 Task: Search one way flight ticket for 3 adults in first from Columbus: Rickenbacker International Airport to Rockford: Chicago Rockford International Airport(was Northwest Chicagoland Regional Airport At Rockford) on 5-1-2023. Number of bags: 2 checked bags. Price is upto 82000. Outbound departure time preference is 10:15.
Action: Mouse moved to (175, 299)
Screenshot: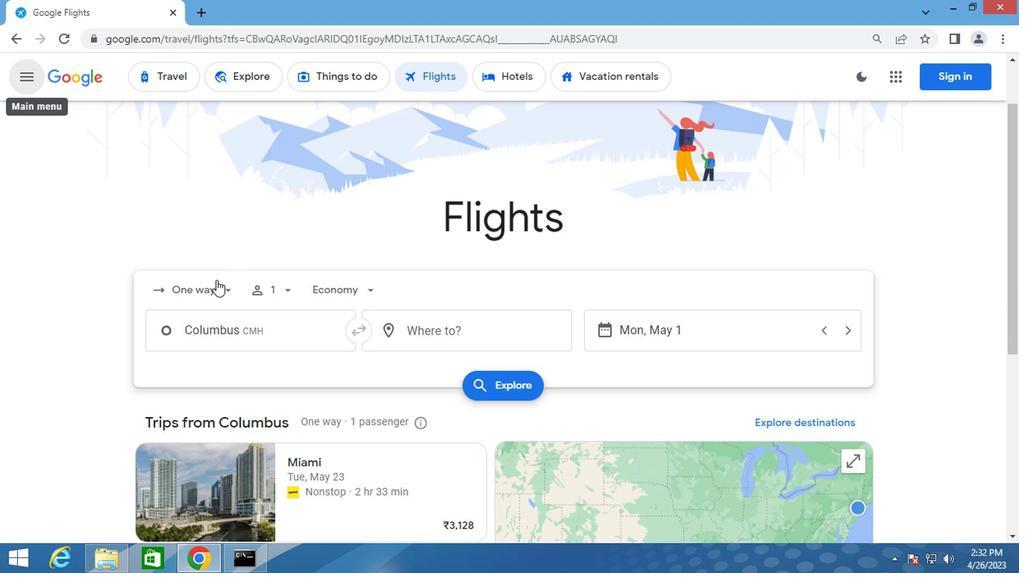 
Action: Mouse pressed left at (175, 299)
Screenshot: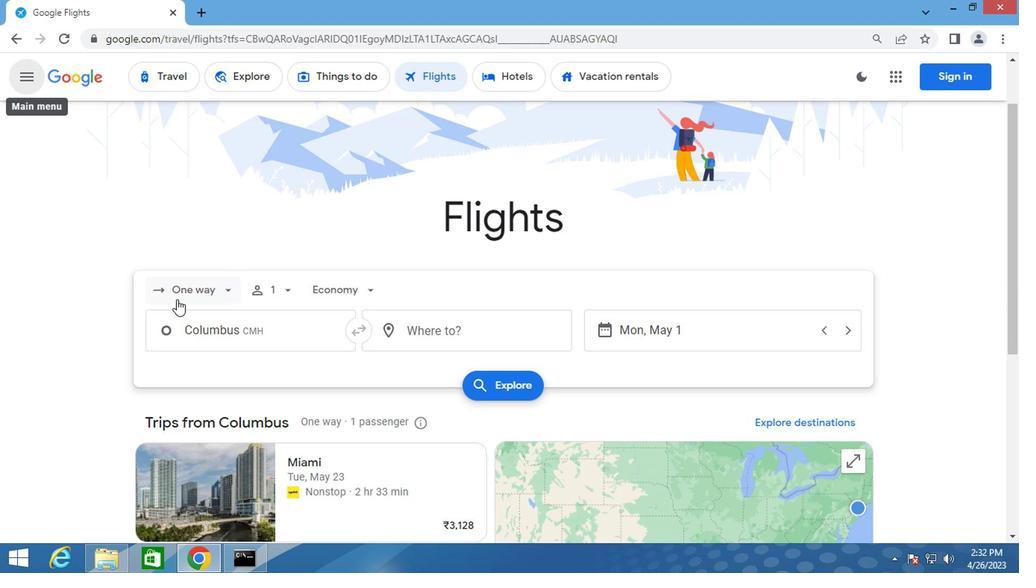 
Action: Mouse moved to (187, 355)
Screenshot: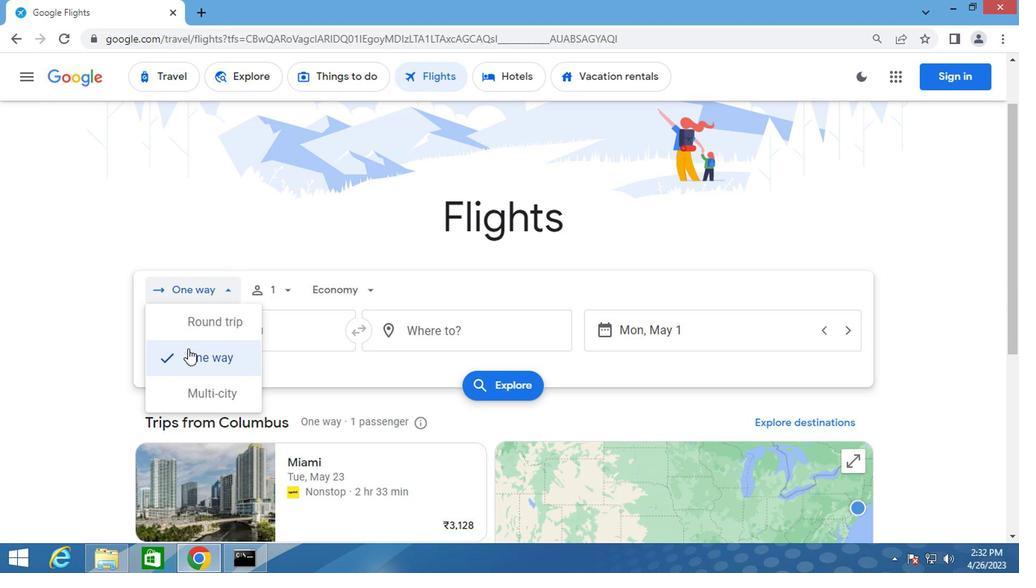 
Action: Mouse pressed left at (187, 355)
Screenshot: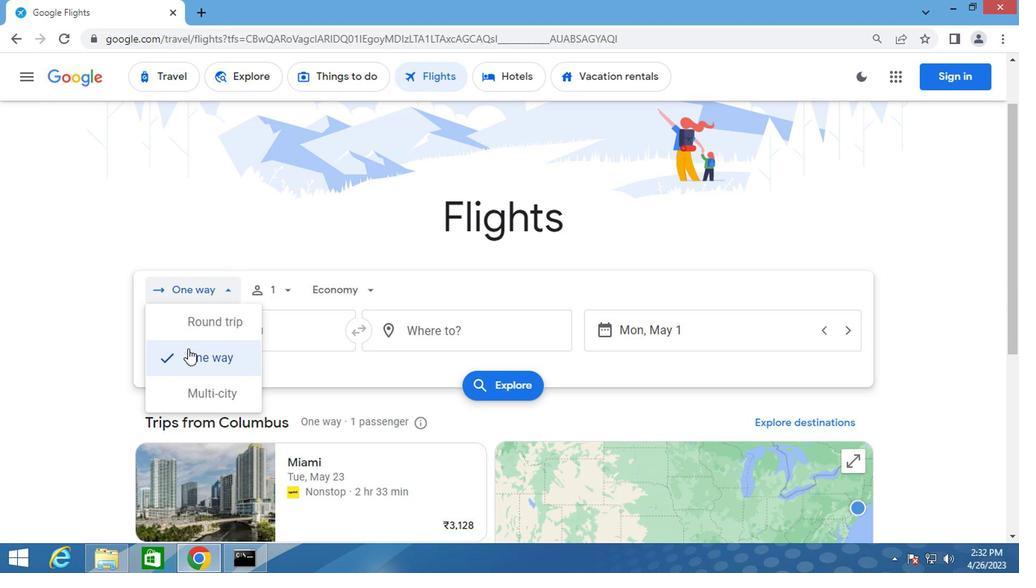 
Action: Mouse moved to (261, 289)
Screenshot: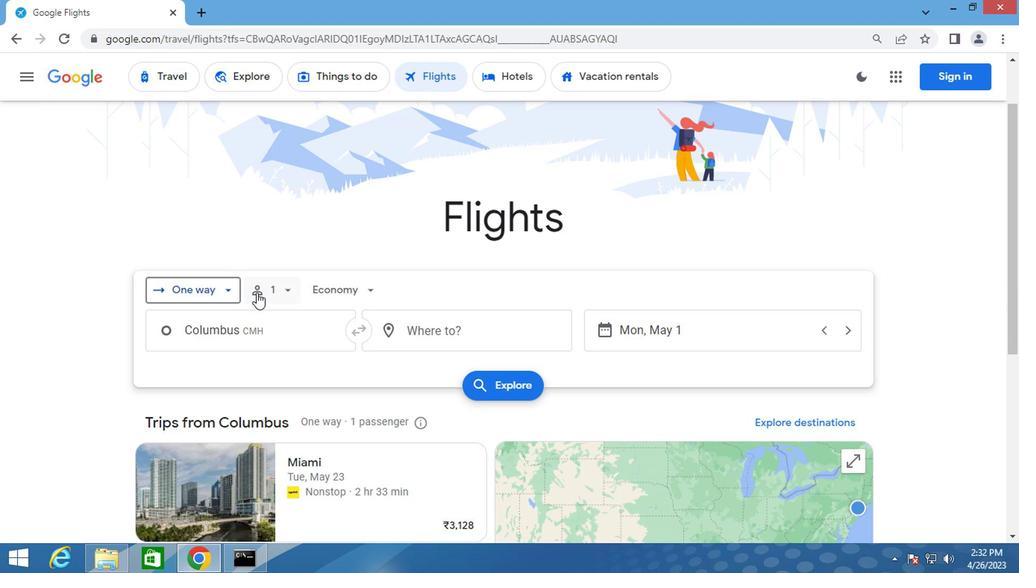 
Action: Mouse pressed left at (261, 289)
Screenshot: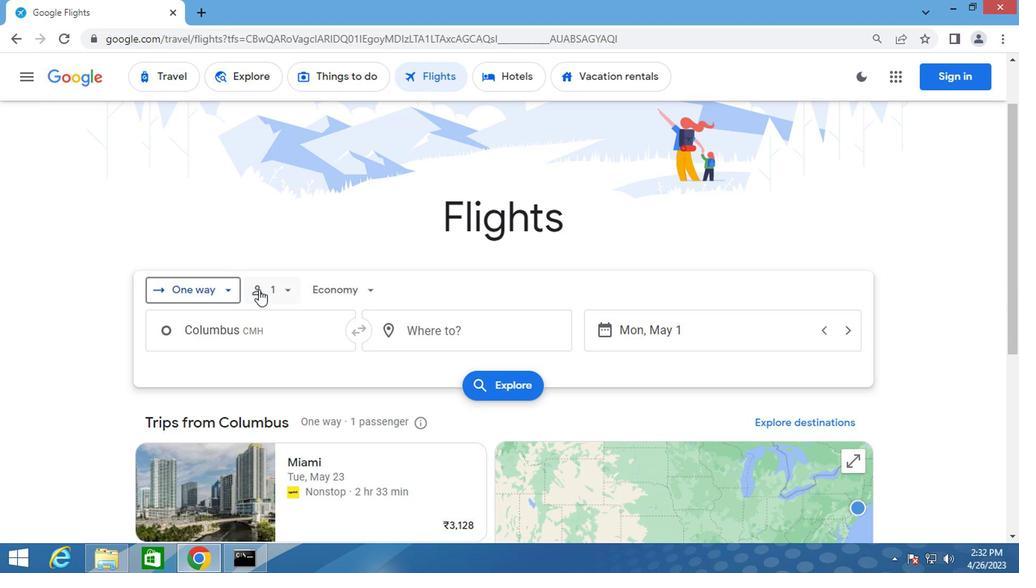 
Action: Mouse moved to (395, 326)
Screenshot: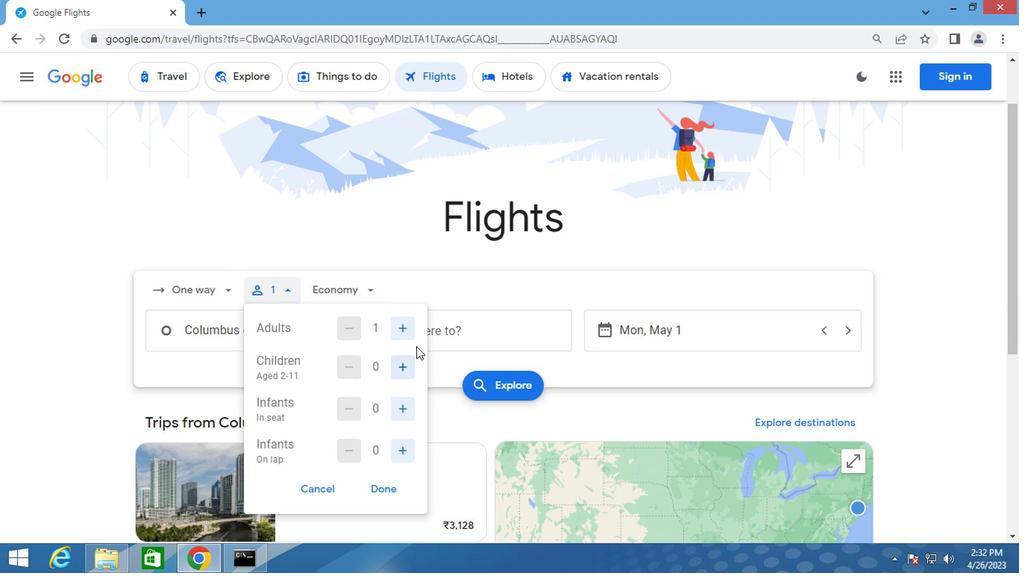 
Action: Mouse pressed left at (395, 326)
Screenshot: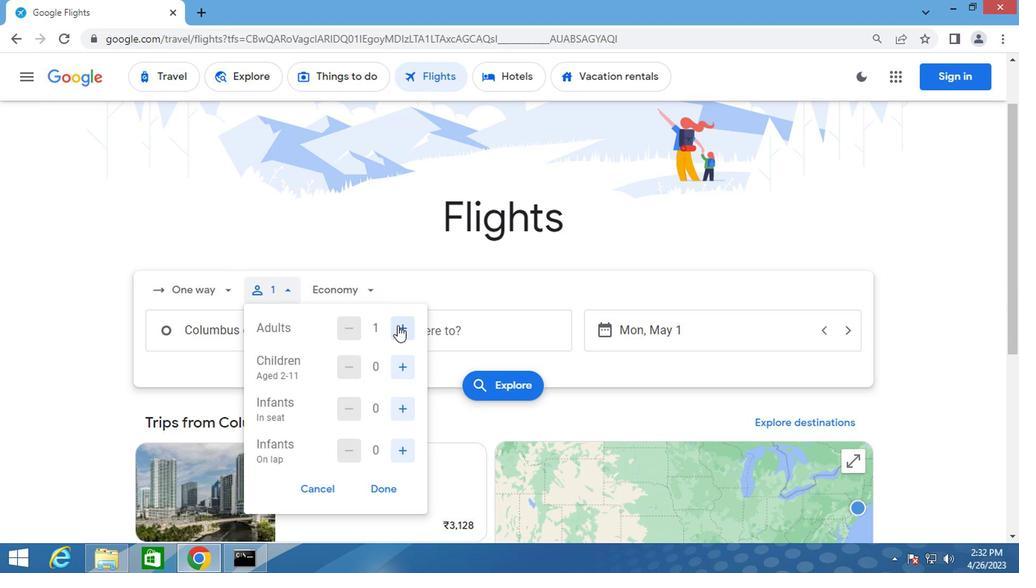 
Action: Mouse pressed left at (395, 326)
Screenshot: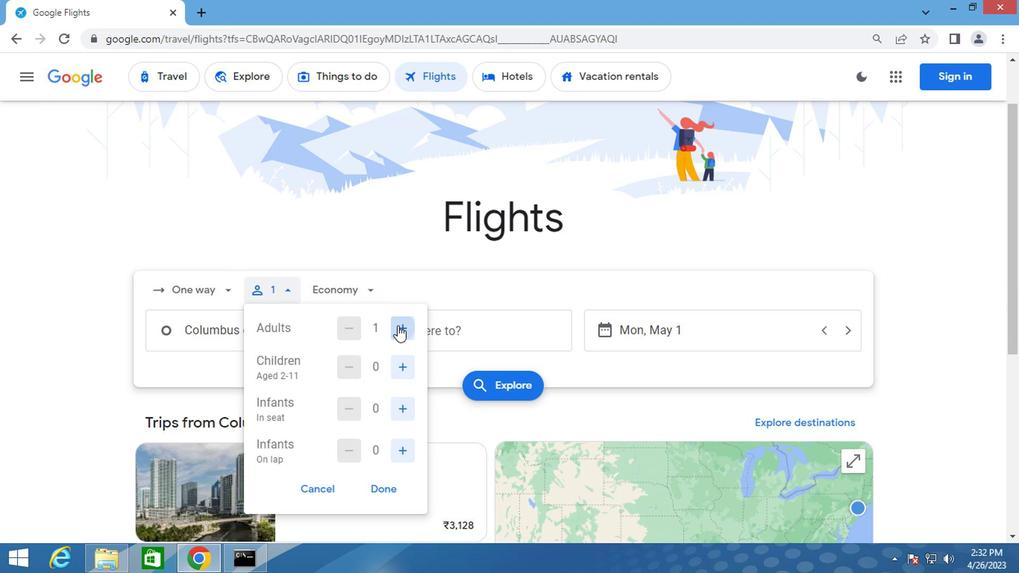 
Action: Mouse moved to (328, 299)
Screenshot: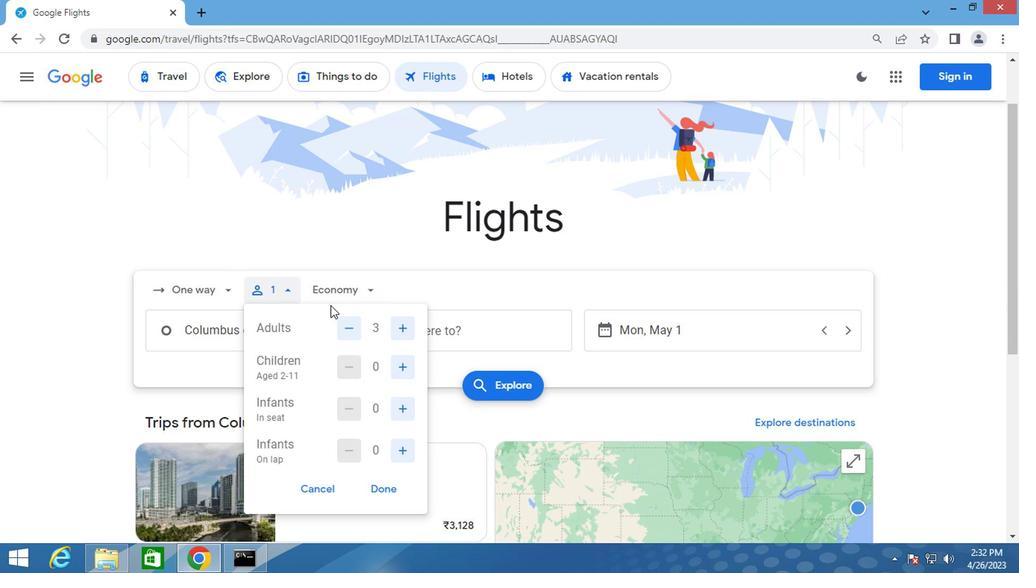 
Action: Mouse pressed left at (328, 299)
Screenshot: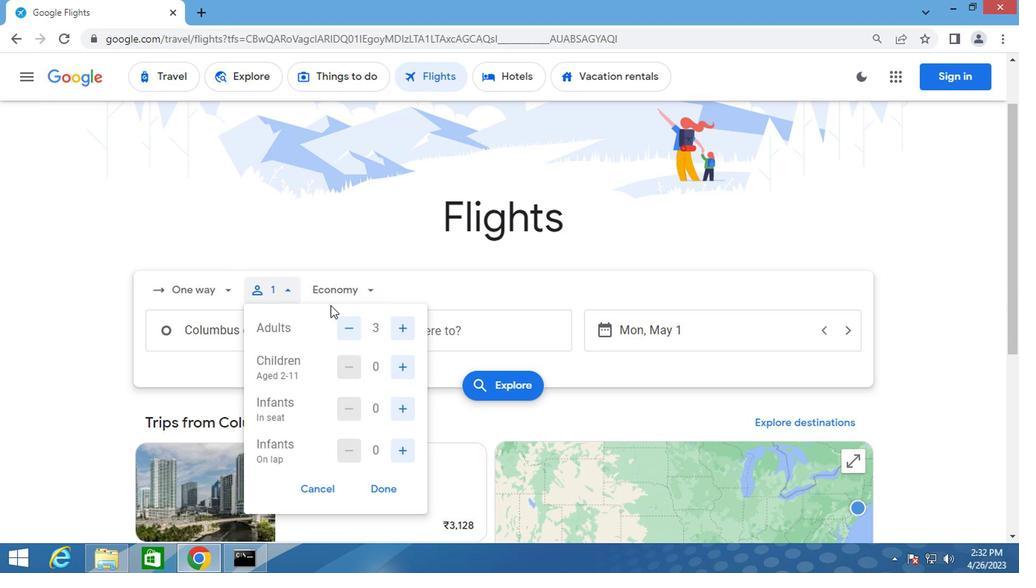 
Action: Mouse moved to (323, 424)
Screenshot: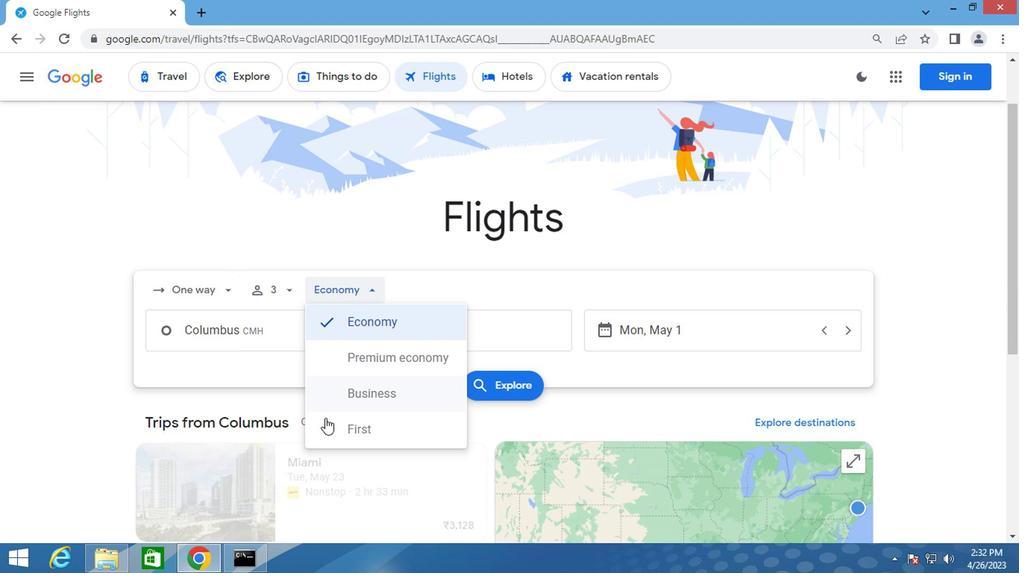 
Action: Mouse pressed left at (323, 424)
Screenshot: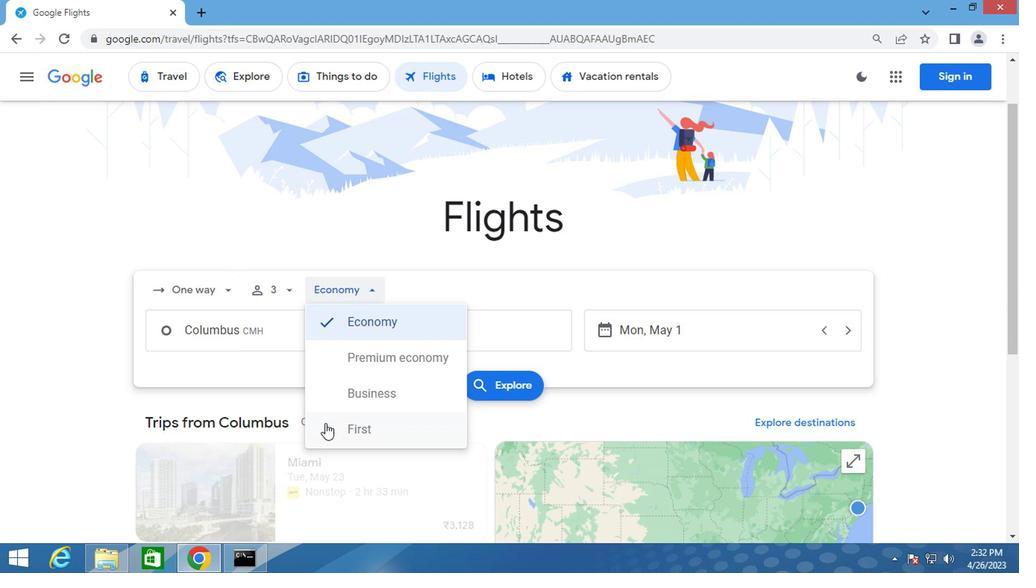 
Action: Mouse moved to (228, 321)
Screenshot: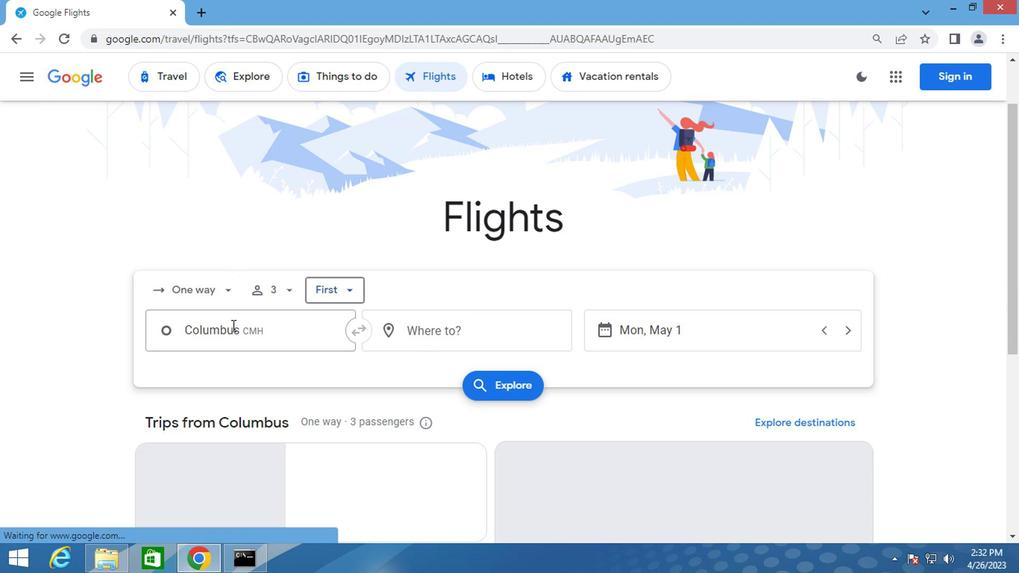 
Action: Mouse pressed left at (228, 321)
Screenshot: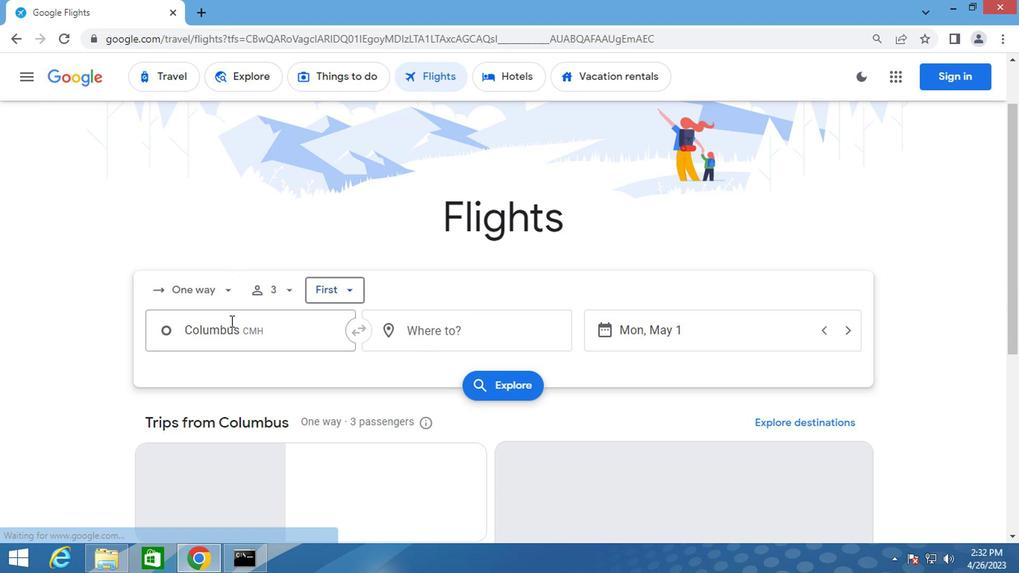 
Action: Key pressed columbus
Screenshot: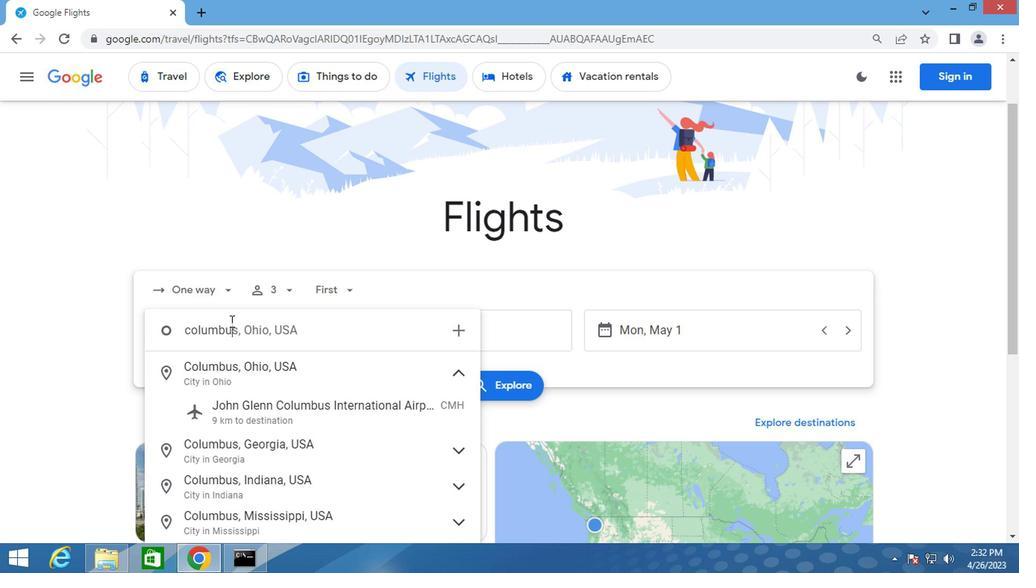 
Action: Mouse moved to (256, 419)
Screenshot: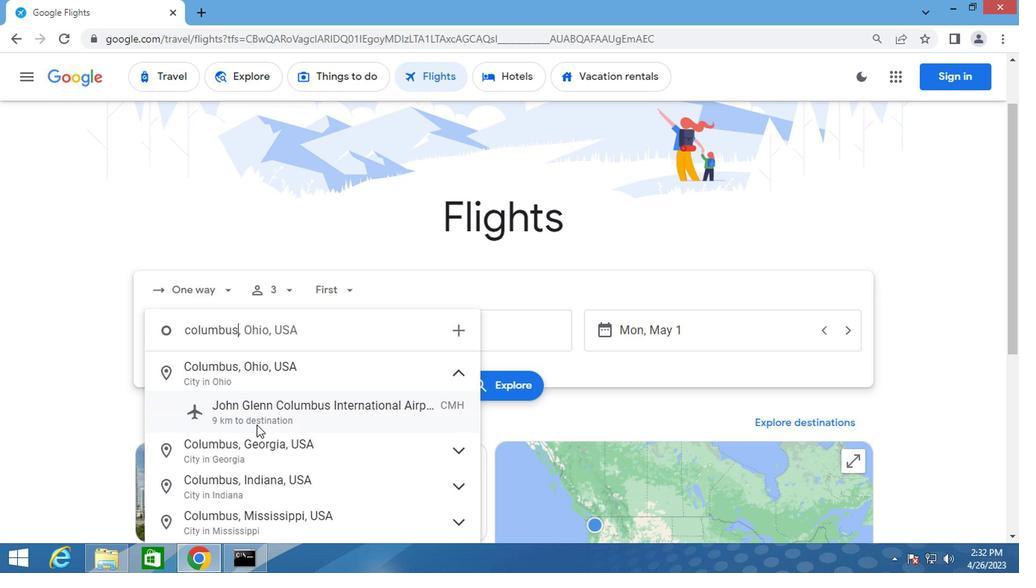 
Action: Mouse pressed left at (256, 419)
Screenshot: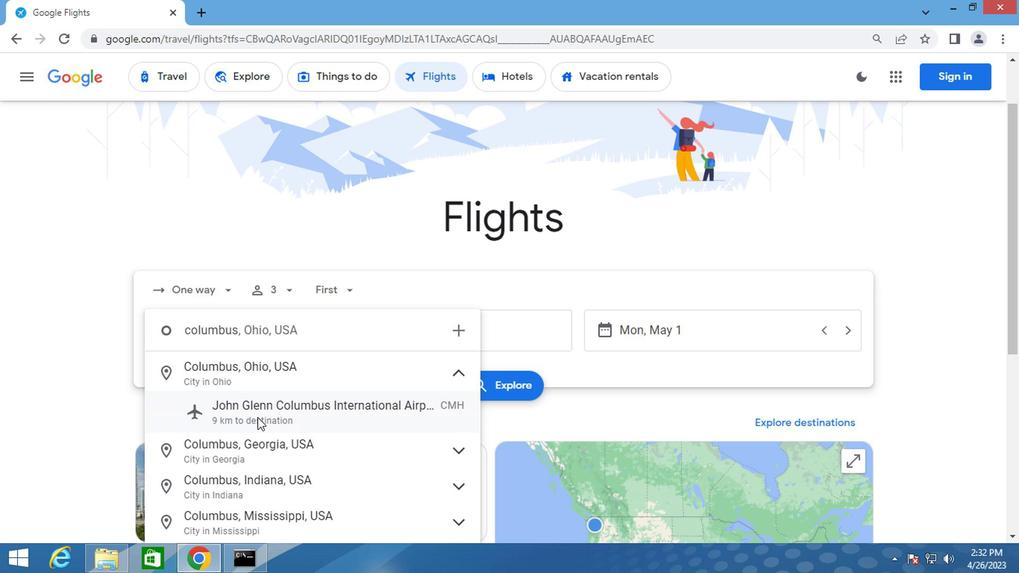 
Action: Mouse moved to (404, 333)
Screenshot: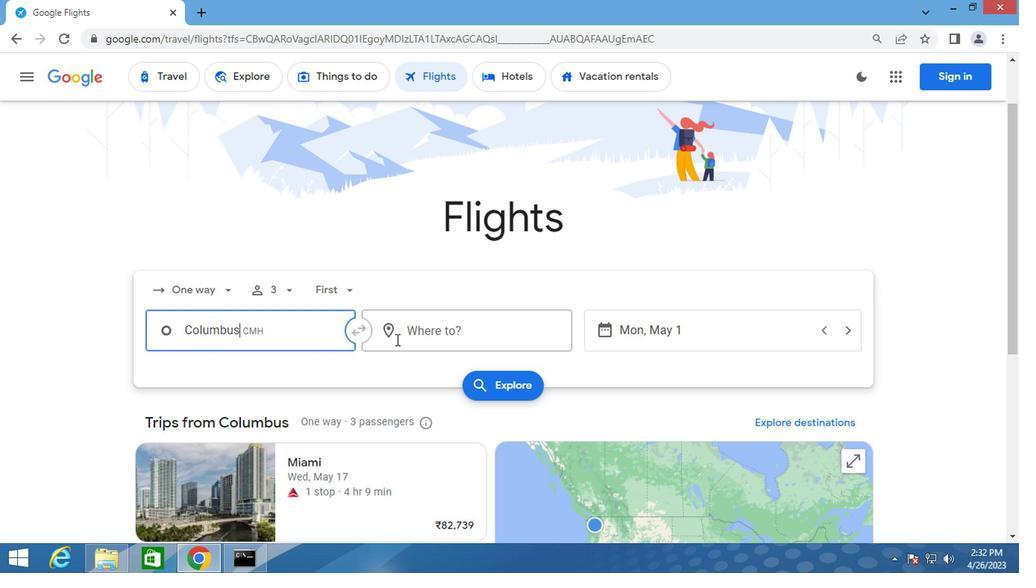 
Action: Mouse pressed left at (404, 333)
Screenshot: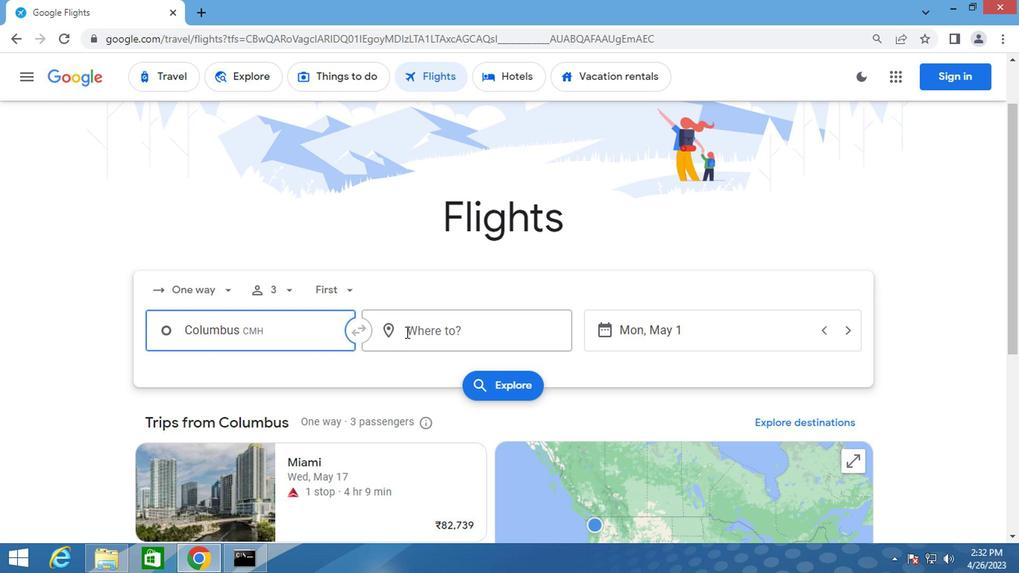 
Action: Key pressed rockford
Screenshot: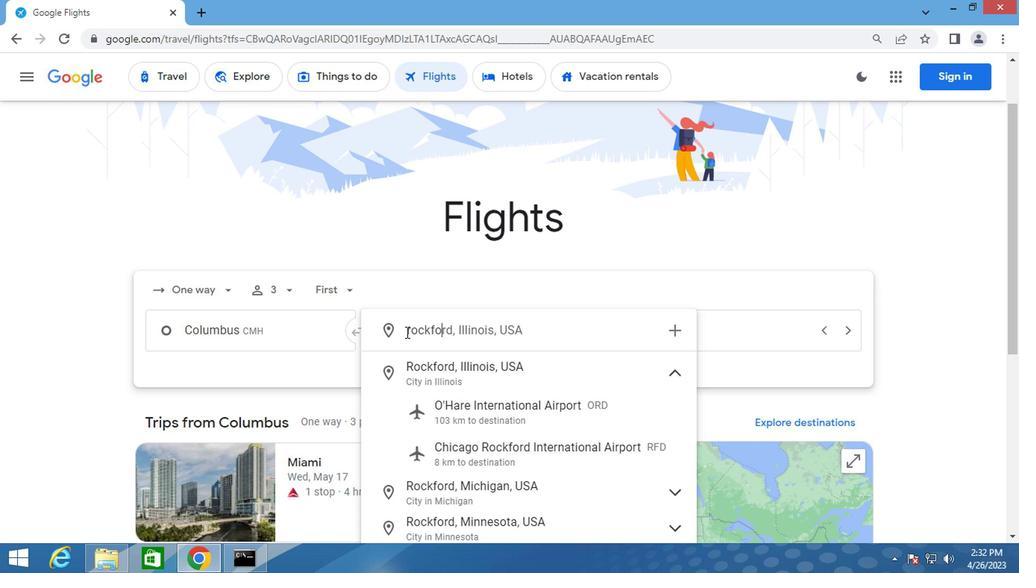 
Action: Mouse moved to (426, 445)
Screenshot: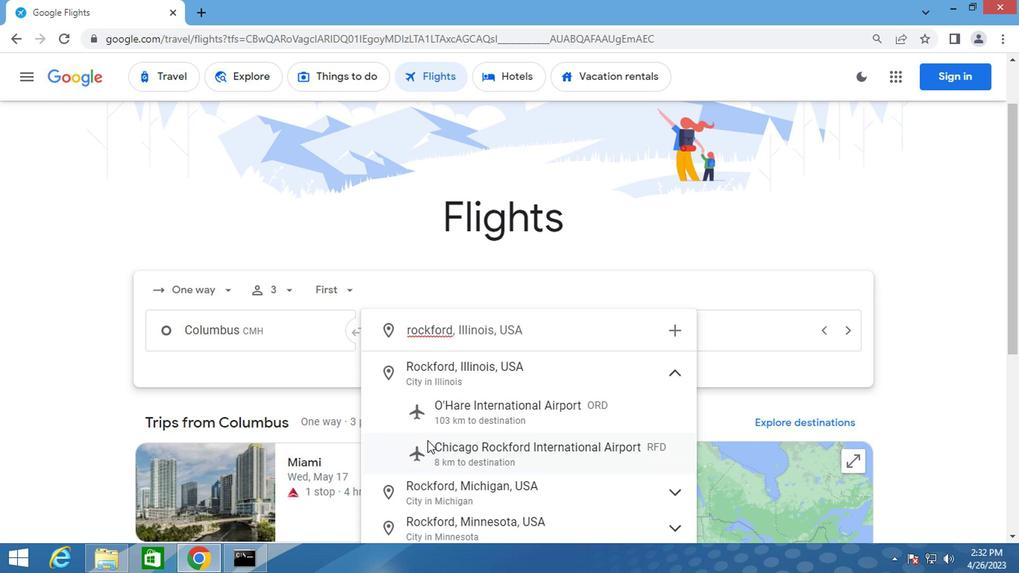 
Action: Mouse pressed left at (426, 445)
Screenshot: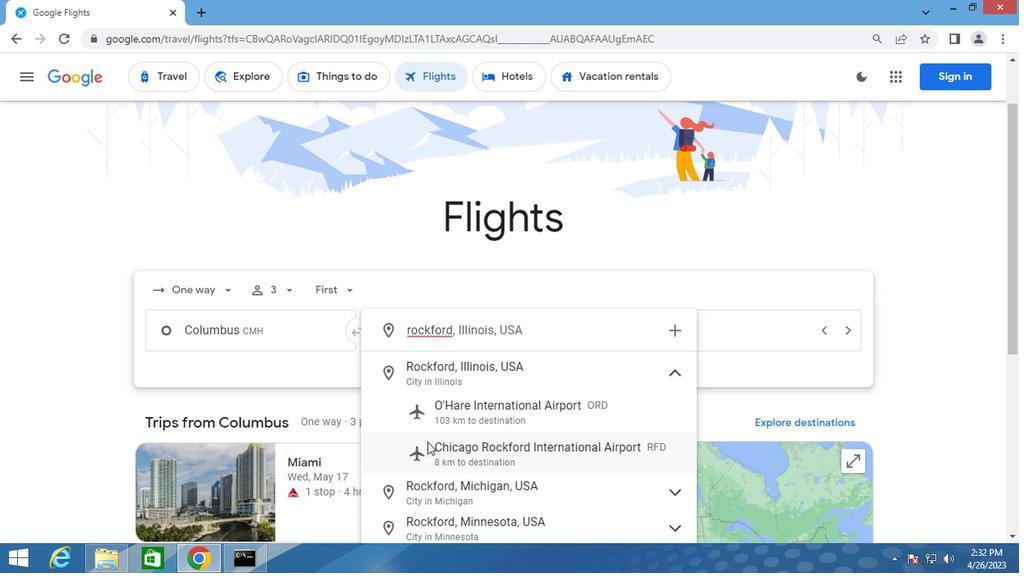 
Action: Mouse moved to (647, 336)
Screenshot: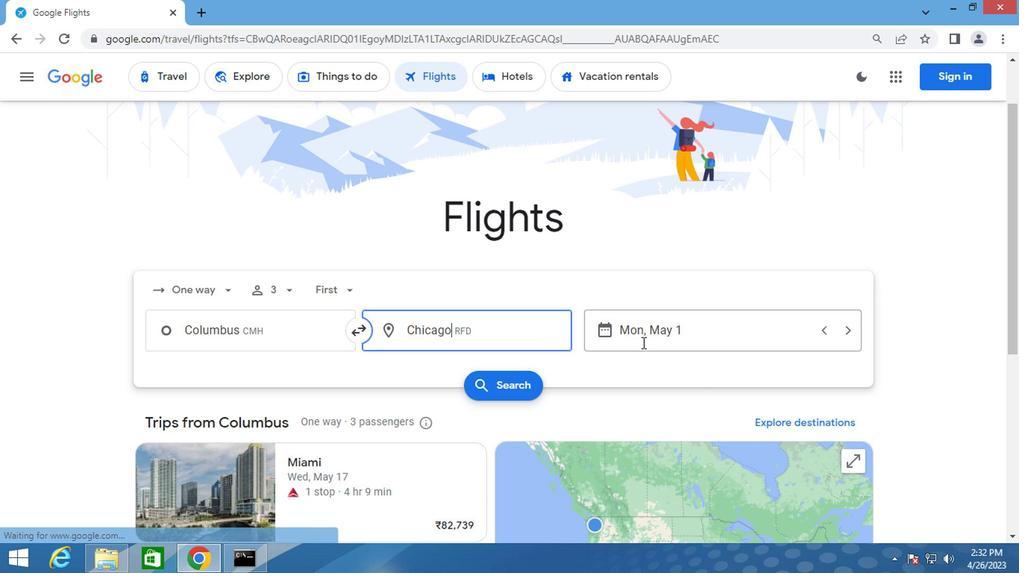 
Action: Mouse pressed left at (647, 336)
Screenshot: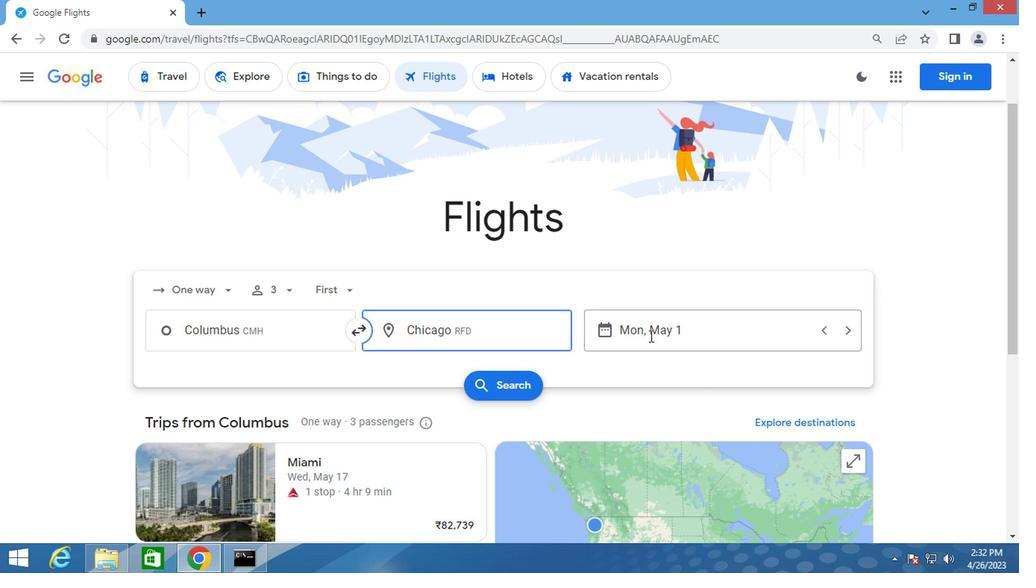 
Action: Mouse moved to (652, 262)
Screenshot: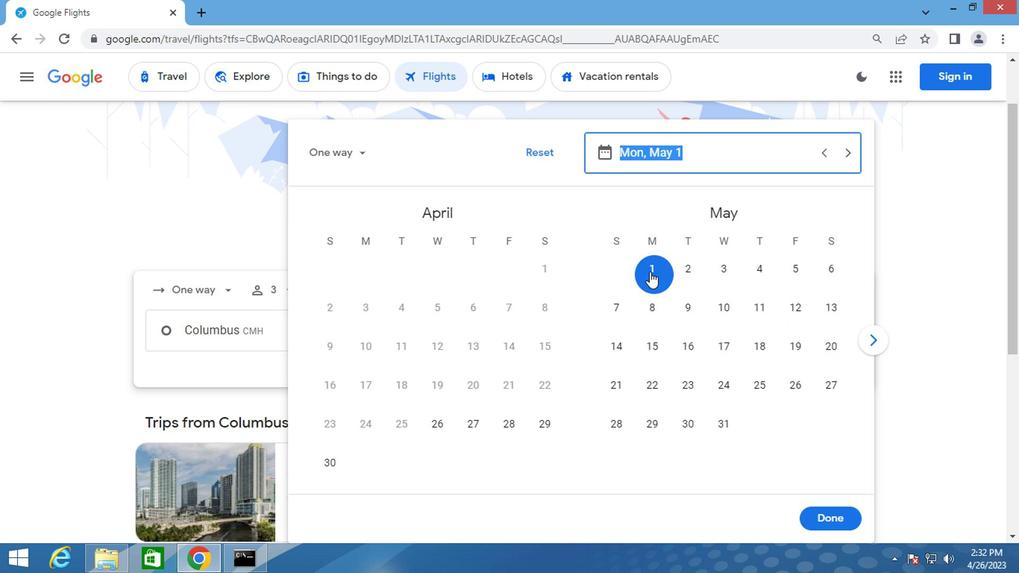 
Action: Mouse pressed left at (652, 262)
Screenshot: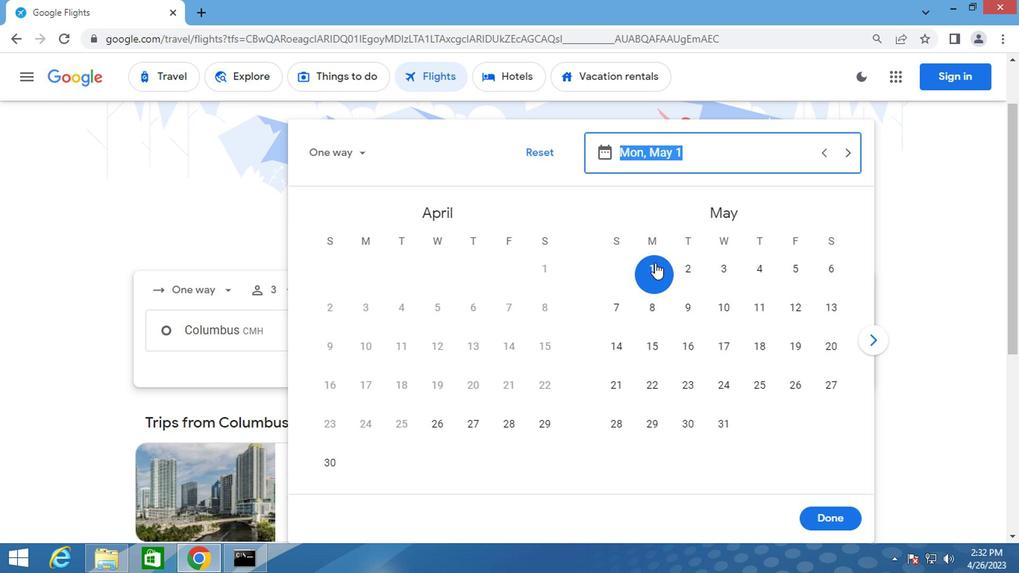 
Action: Mouse moved to (828, 521)
Screenshot: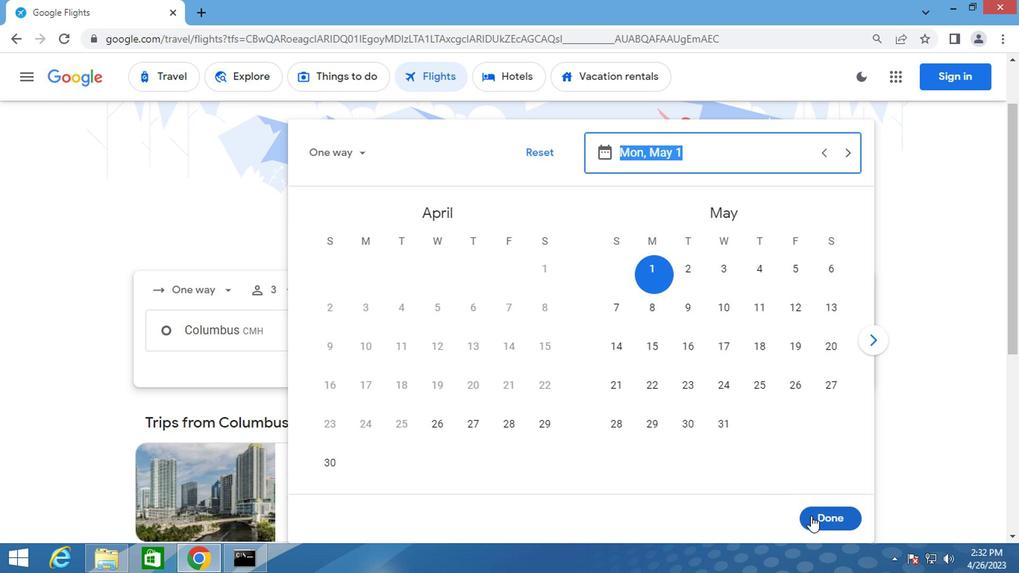
Action: Mouse pressed left at (828, 521)
Screenshot: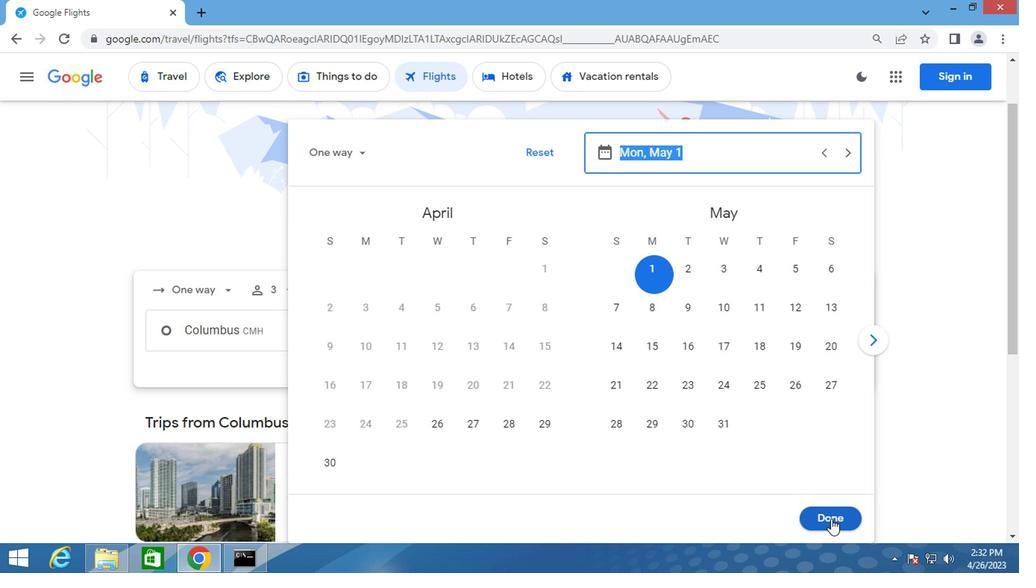 
Action: Mouse moved to (489, 390)
Screenshot: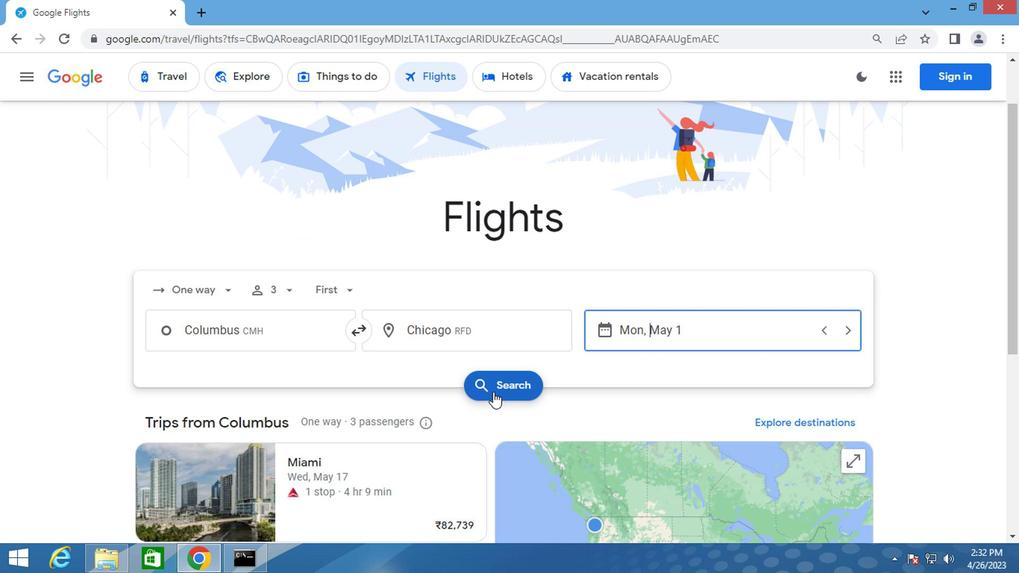 
Action: Mouse pressed left at (489, 390)
Screenshot: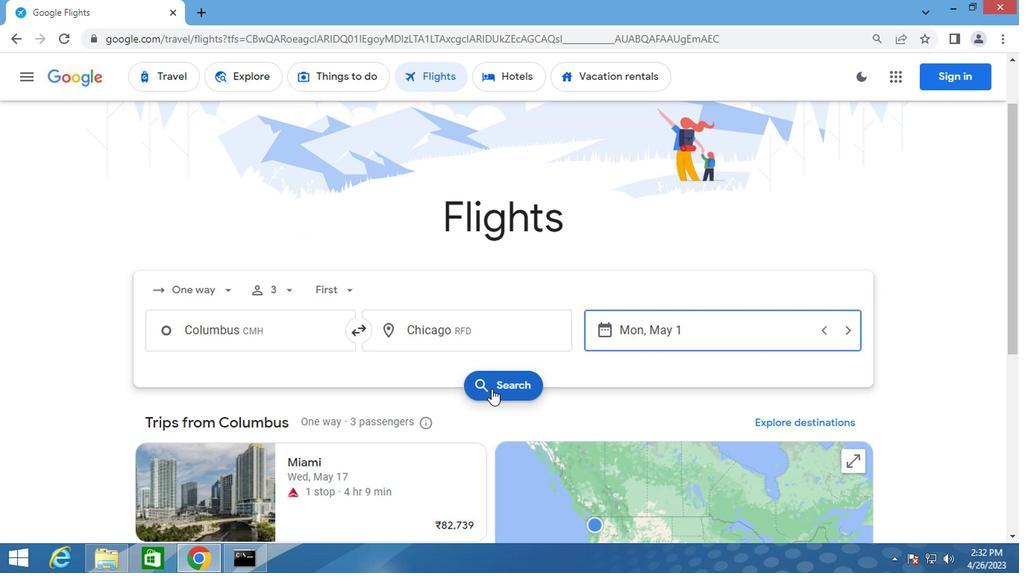 
Action: Mouse moved to (165, 212)
Screenshot: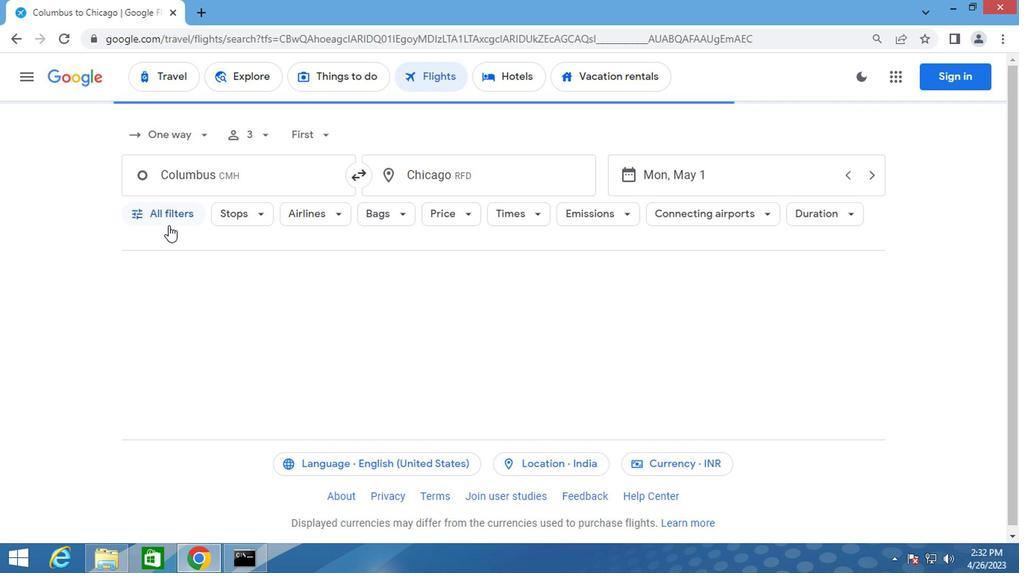 
Action: Mouse pressed left at (165, 212)
Screenshot: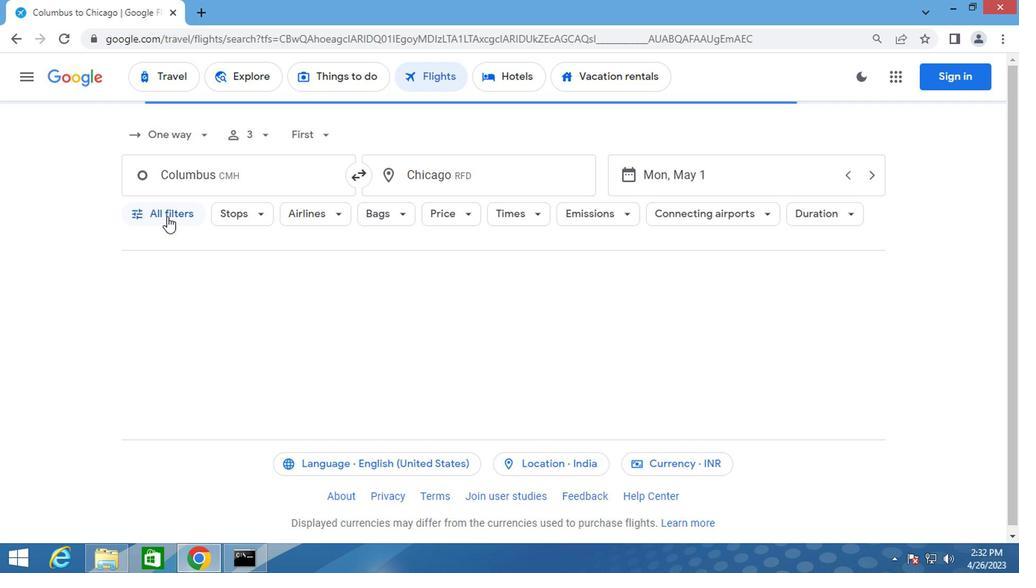 
Action: Mouse moved to (218, 337)
Screenshot: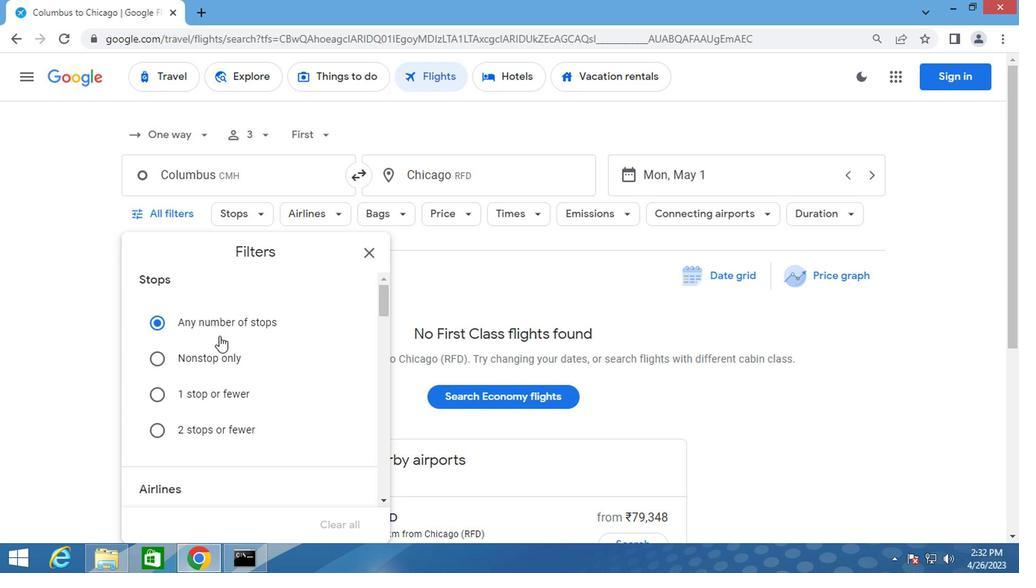 
Action: Mouse scrolled (218, 336) with delta (0, 0)
Screenshot: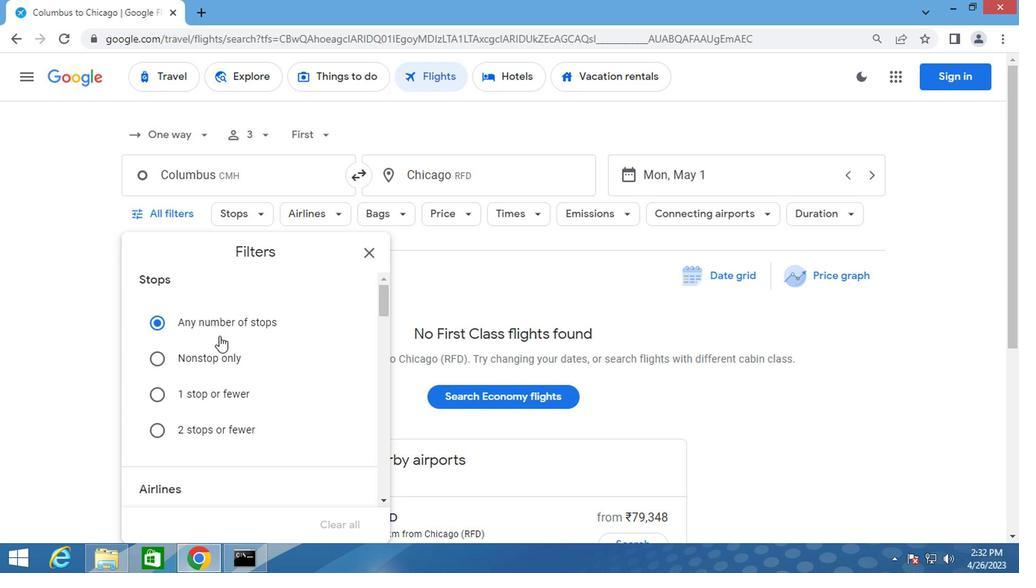 
Action: Mouse moved to (218, 339)
Screenshot: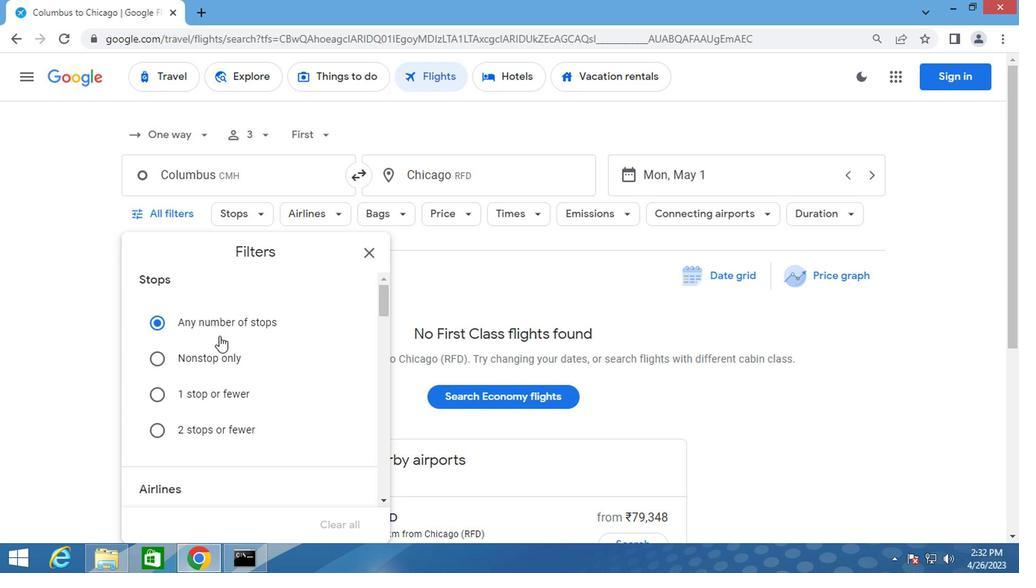 
Action: Mouse scrolled (218, 338) with delta (0, -1)
Screenshot: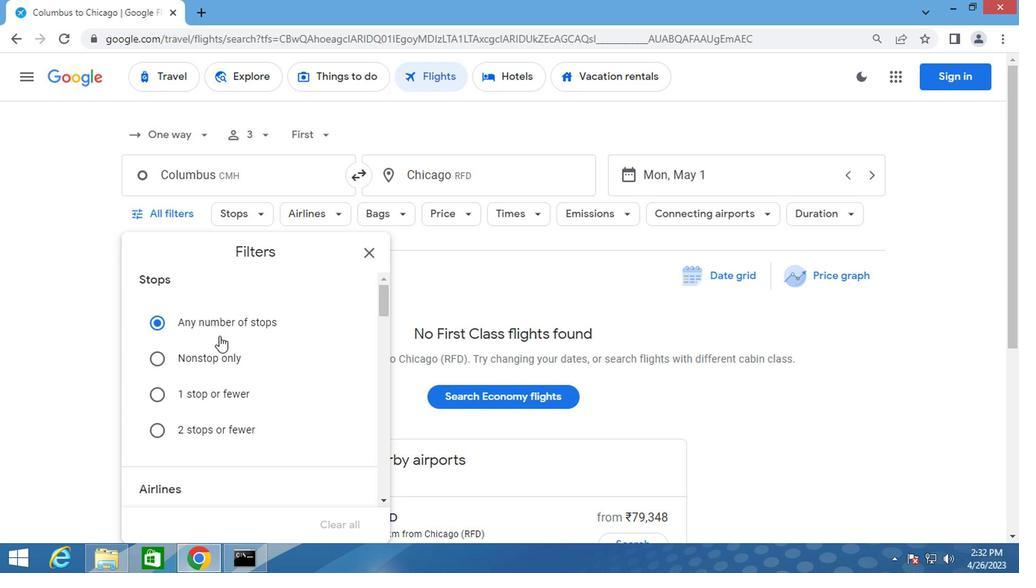 
Action: Mouse scrolled (218, 338) with delta (0, -1)
Screenshot: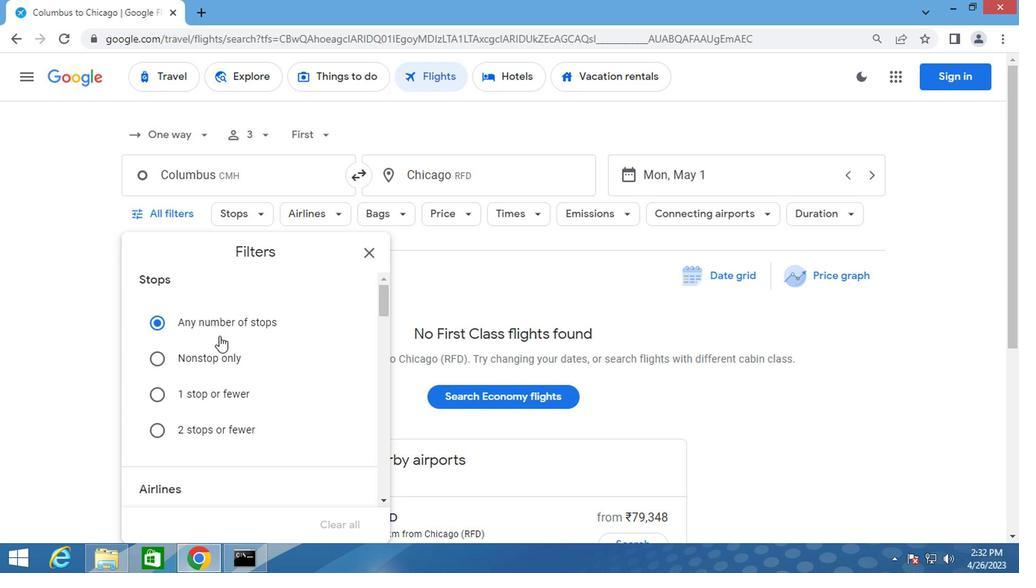 
Action: Mouse moved to (219, 340)
Screenshot: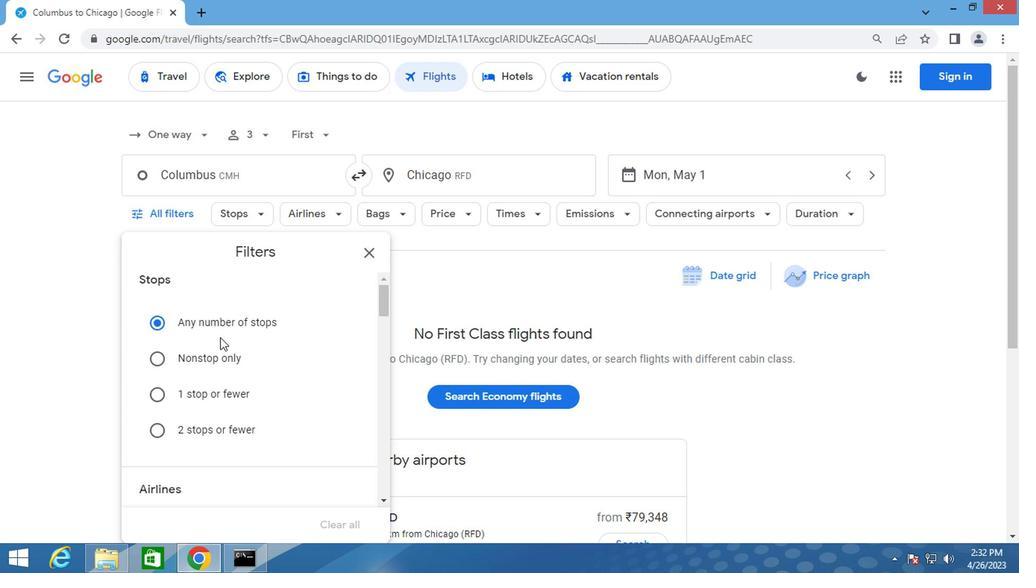 
Action: Mouse scrolled (219, 339) with delta (0, 0)
Screenshot: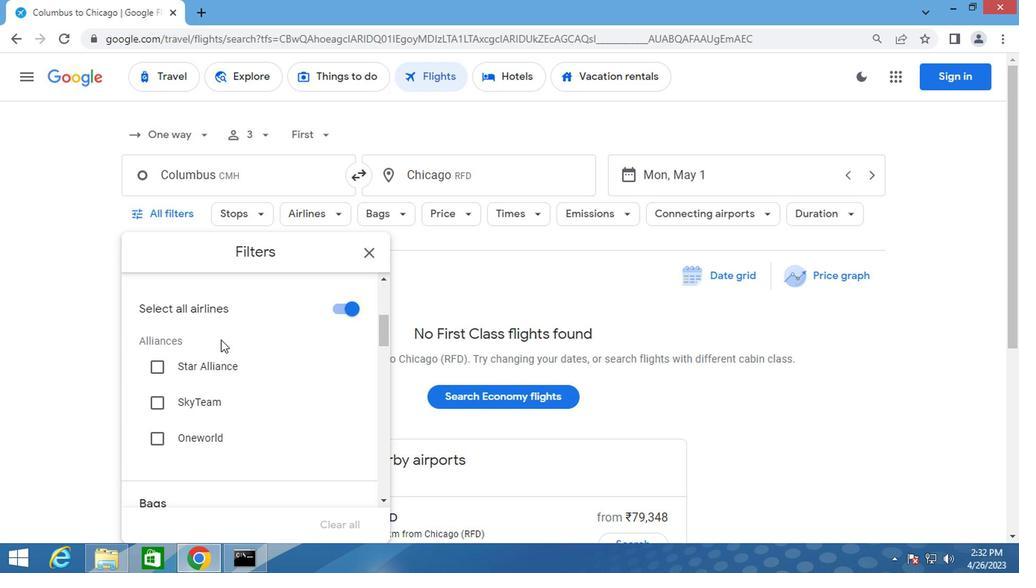 
Action: Mouse scrolled (219, 339) with delta (0, 0)
Screenshot: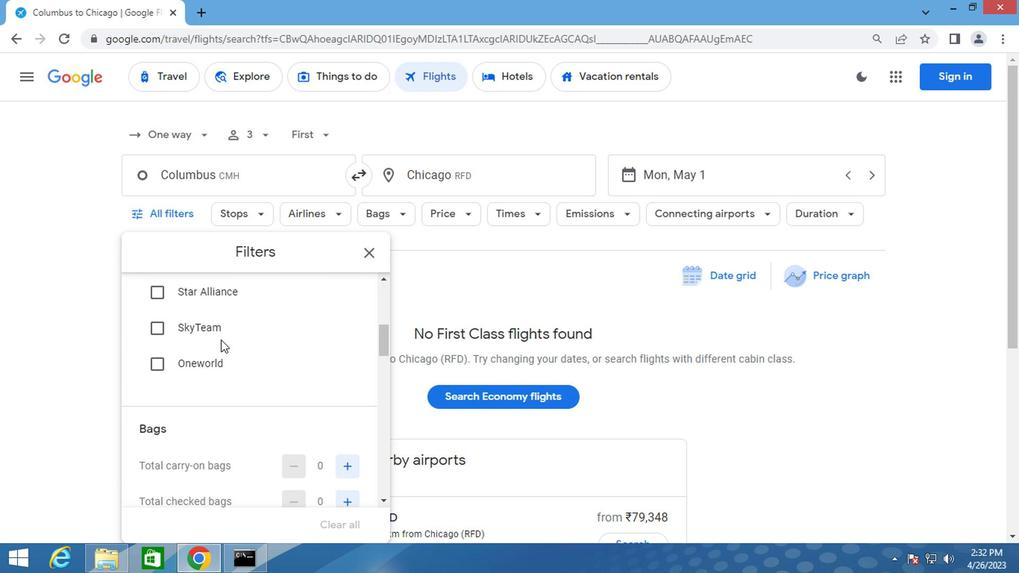 
Action: Mouse moved to (341, 417)
Screenshot: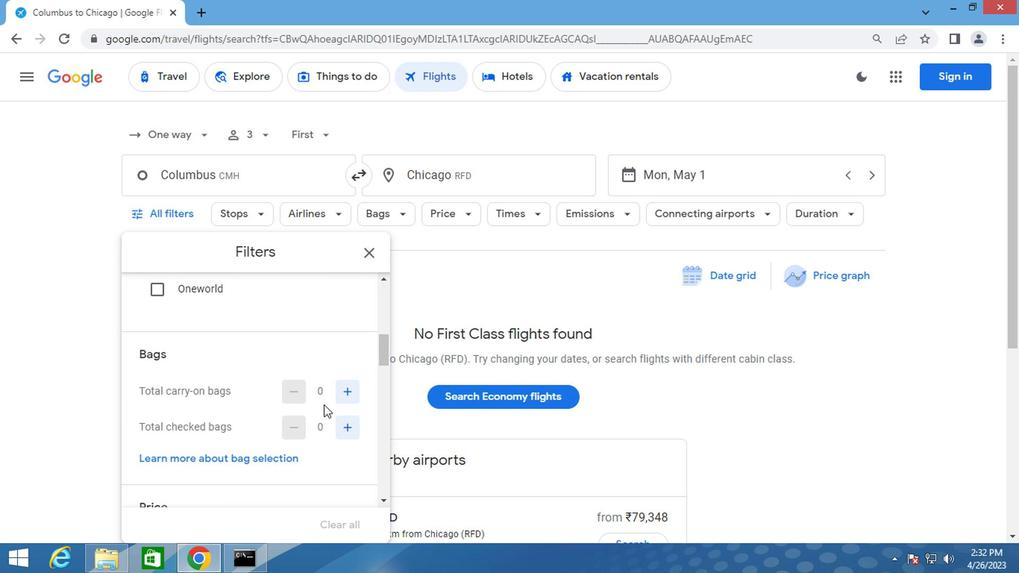 
Action: Mouse pressed left at (341, 417)
Screenshot: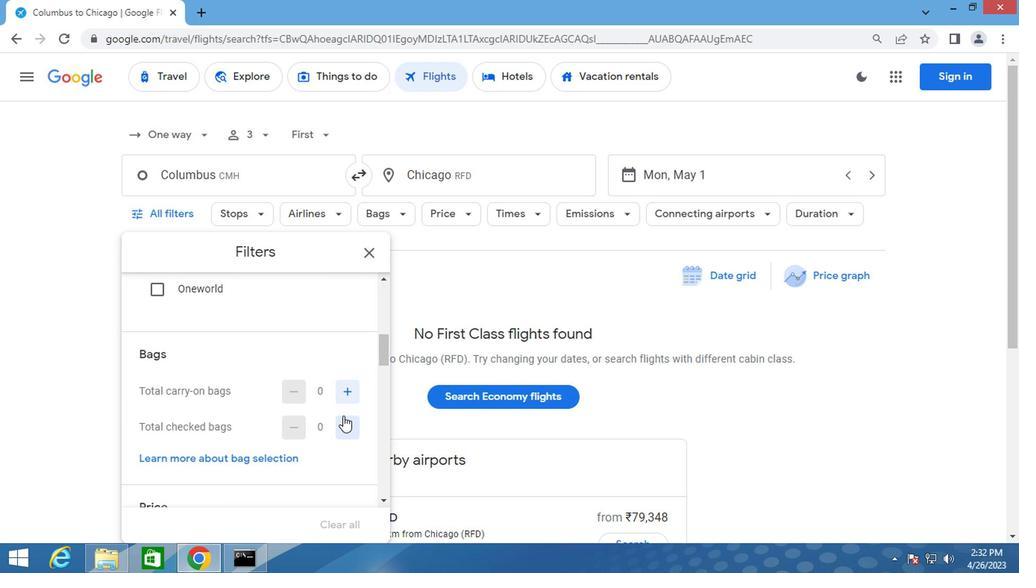 
Action: Mouse pressed left at (341, 417)
Screenshot: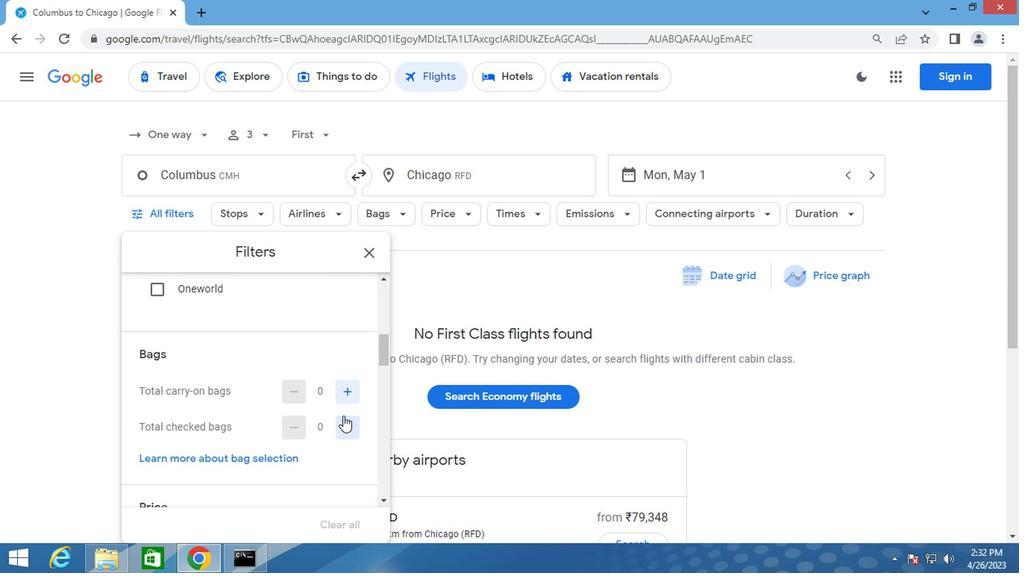 
Action: Mouse moved to (272, 407)
Screenshot: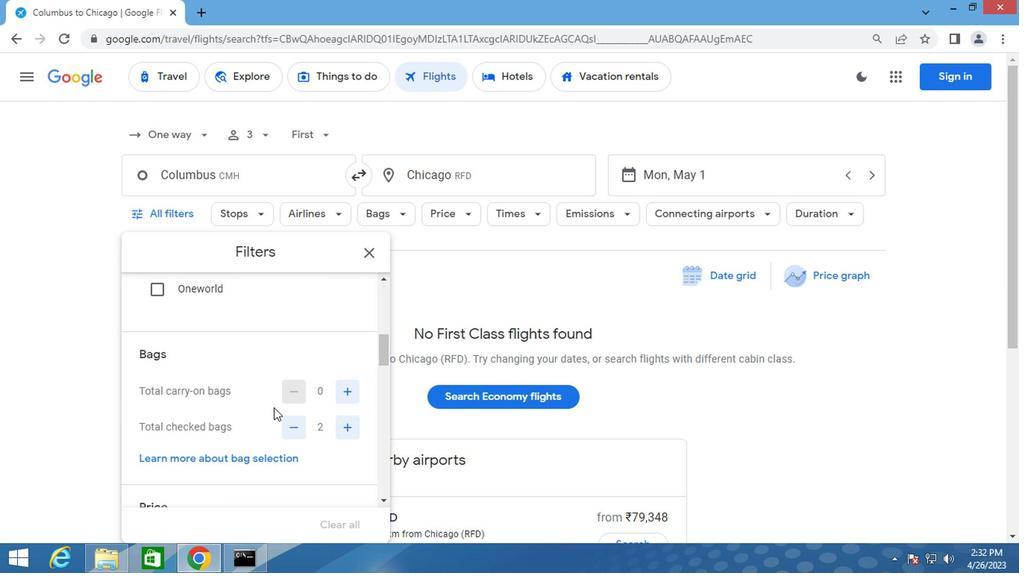 
Action: Mouse scrolled (272, 406) with delta (0, -1)
Screenshot: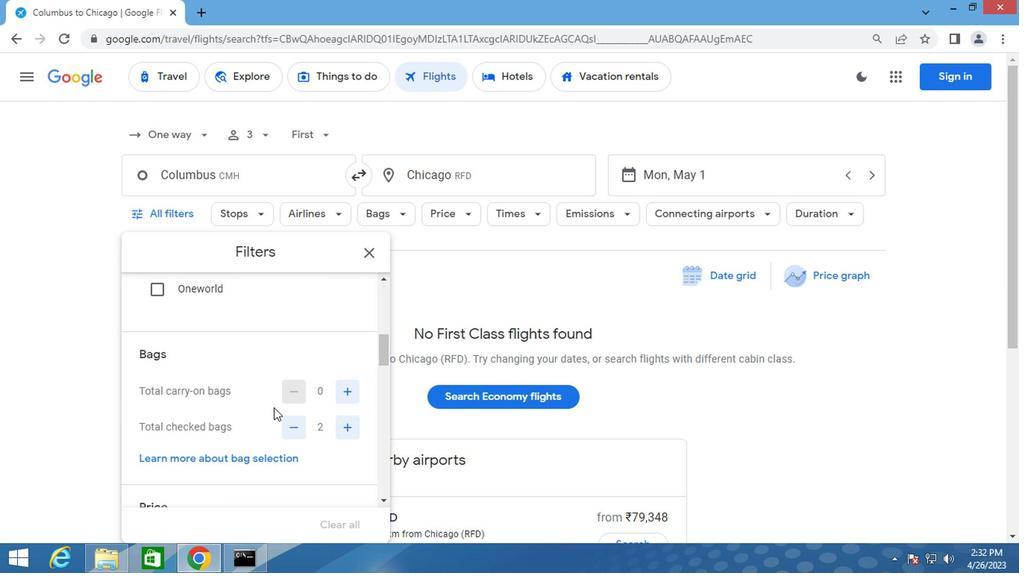 
Action: Mouse scrolled (272, 406) with delta (0, -1)
Screenshot: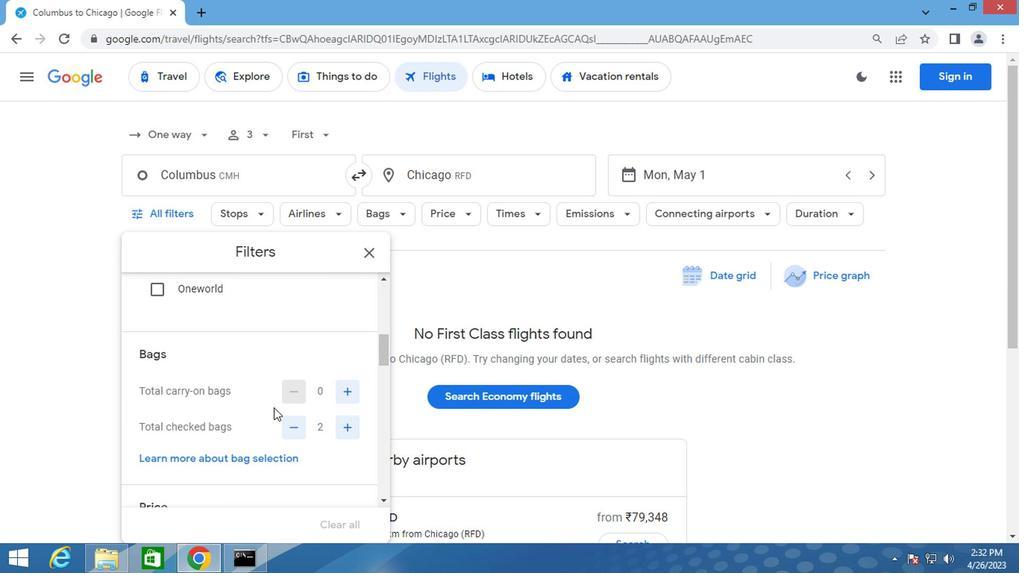
Action: Mouse moved to (336, 435)
Screenshot: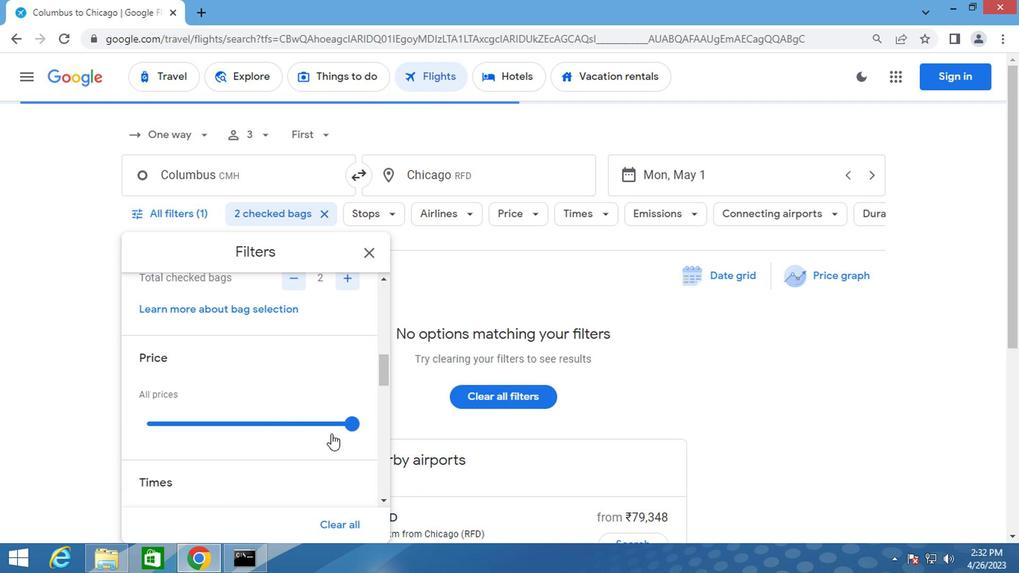 
Action: Mouse pressed left at (336, 435)
Screenshot: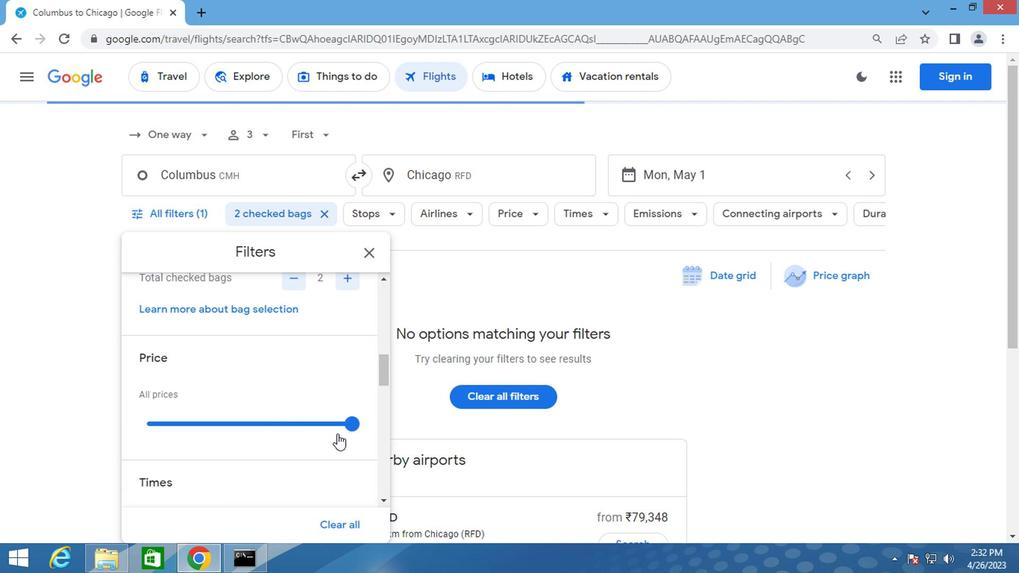
Action: Mouse moved to (289, 424)
Screenshot: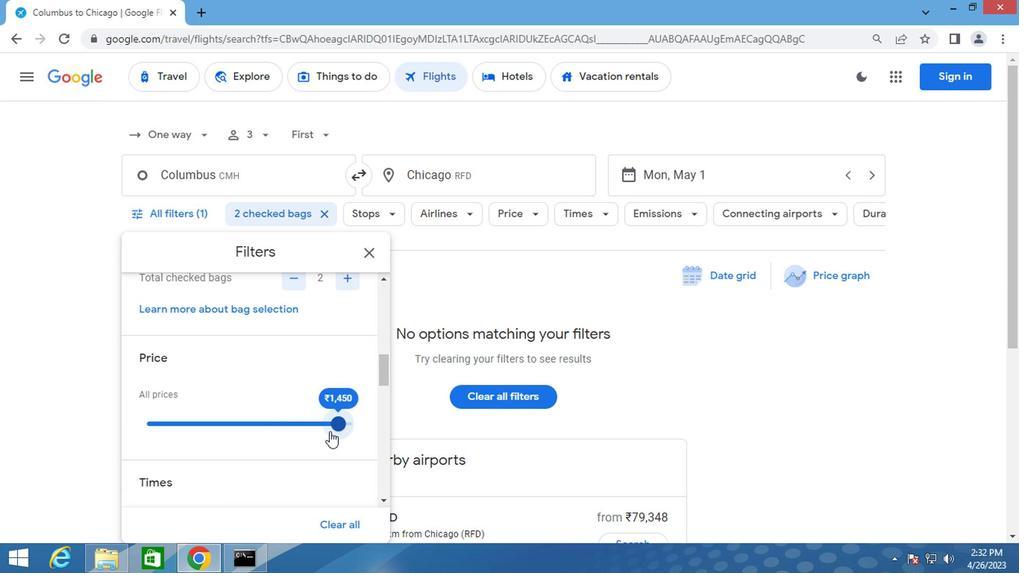 
Action: Mouse scrolled (289, 424) with delta (0, 0)
Screenshot: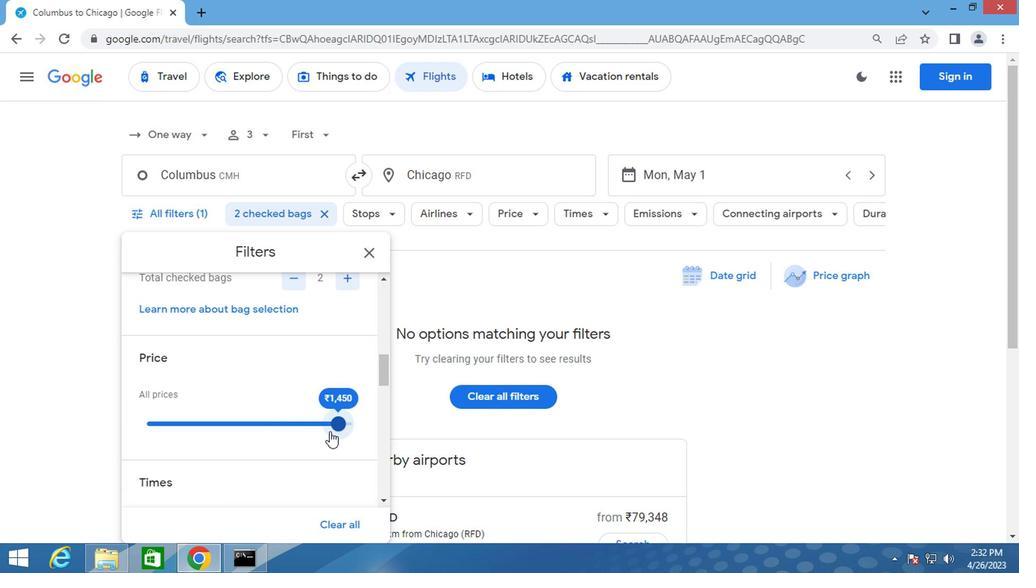 
Action: Mouse moved to (265, 397)
Screenshot: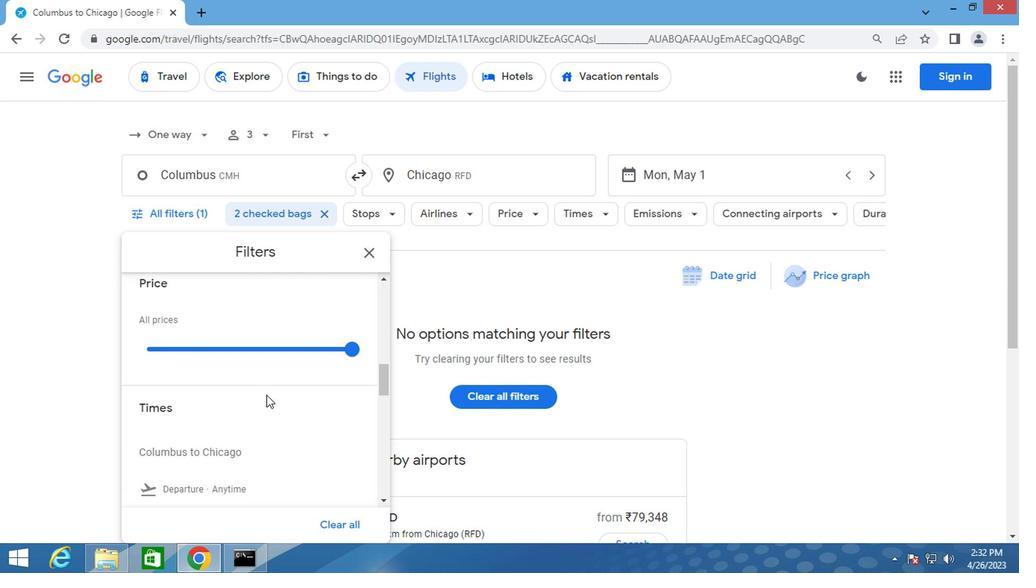
Action: Mouse scrolled (265, 396) with delta (0, -1)
Screenshot: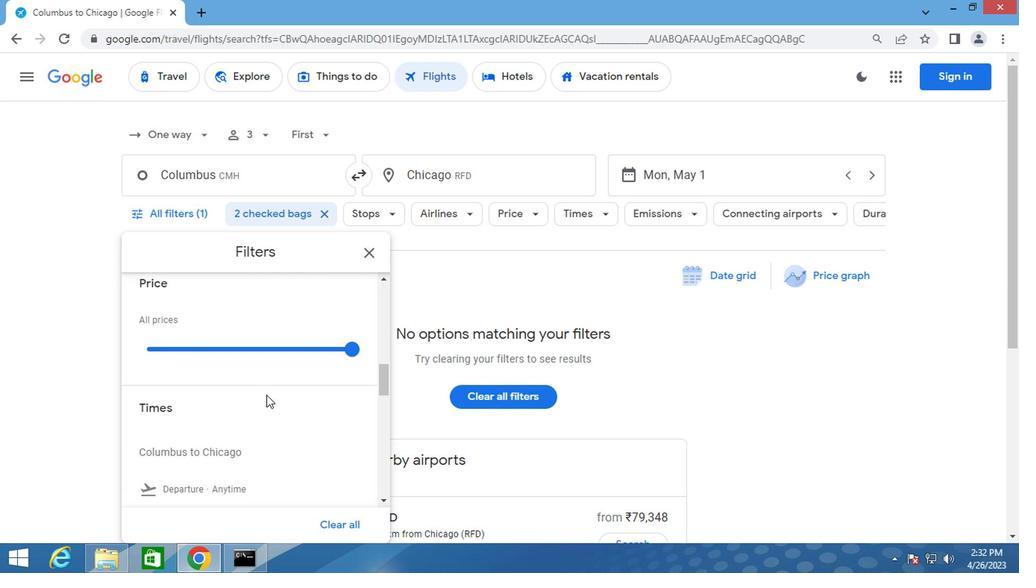 
Action: Mouse moved to (265, 398)
Screenshot: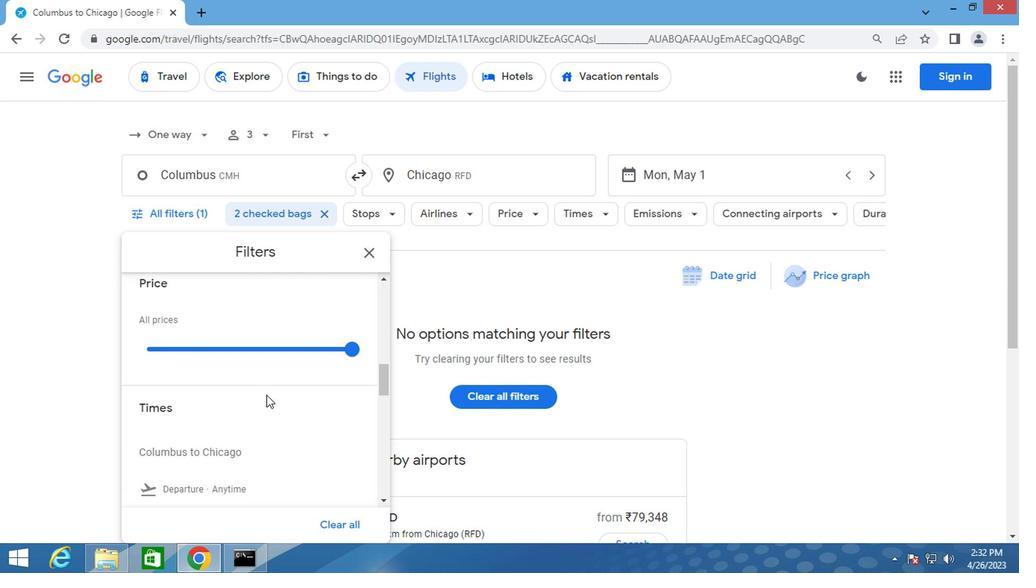 
Action: Mouse scrolled (265, 397) with delta (0, -1)
Screenshot: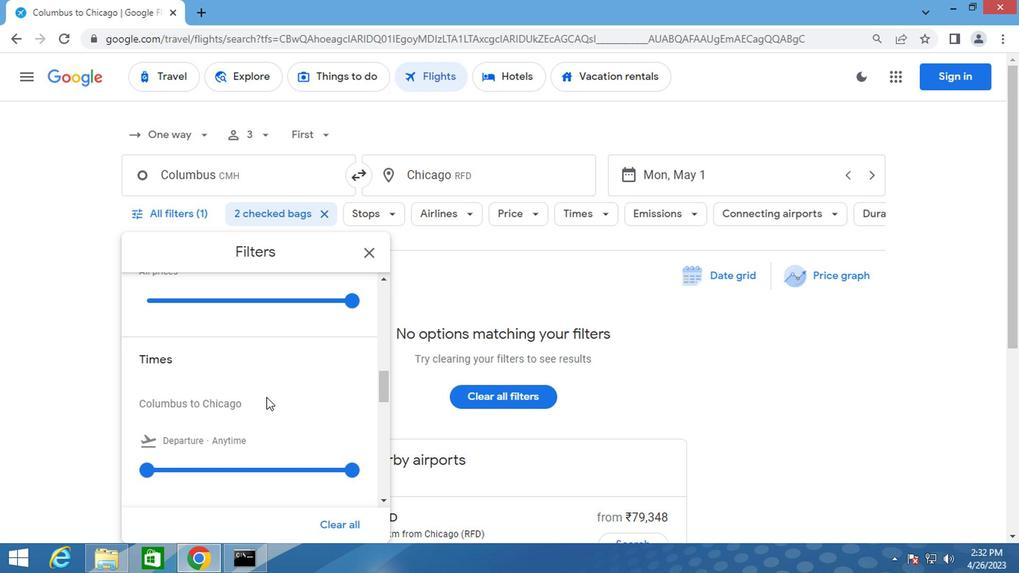 
Action: Mouse moved to (157, 367)
Screenshot: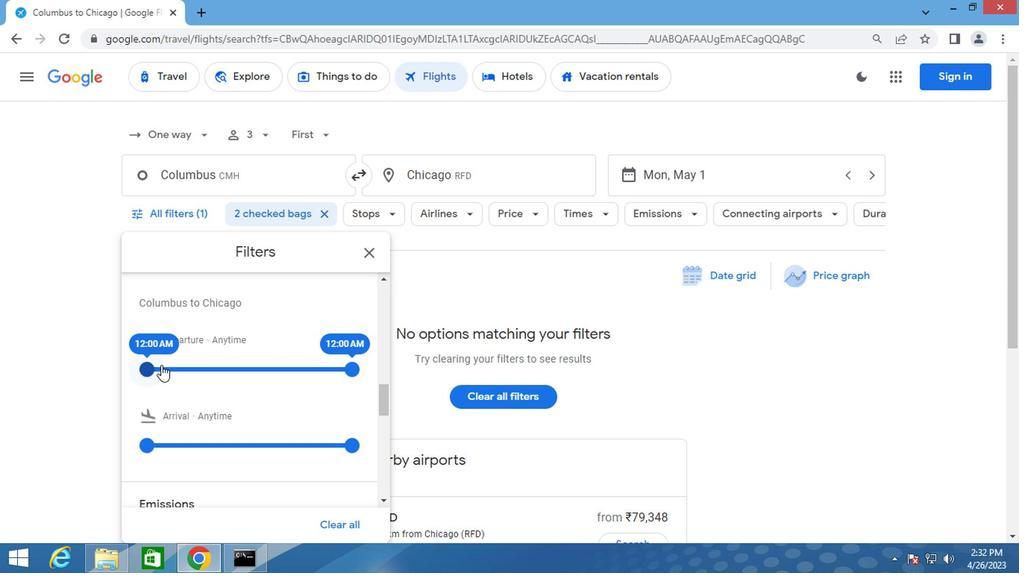 
Action: Mouse pressed left at (157, 367)
Screenshot: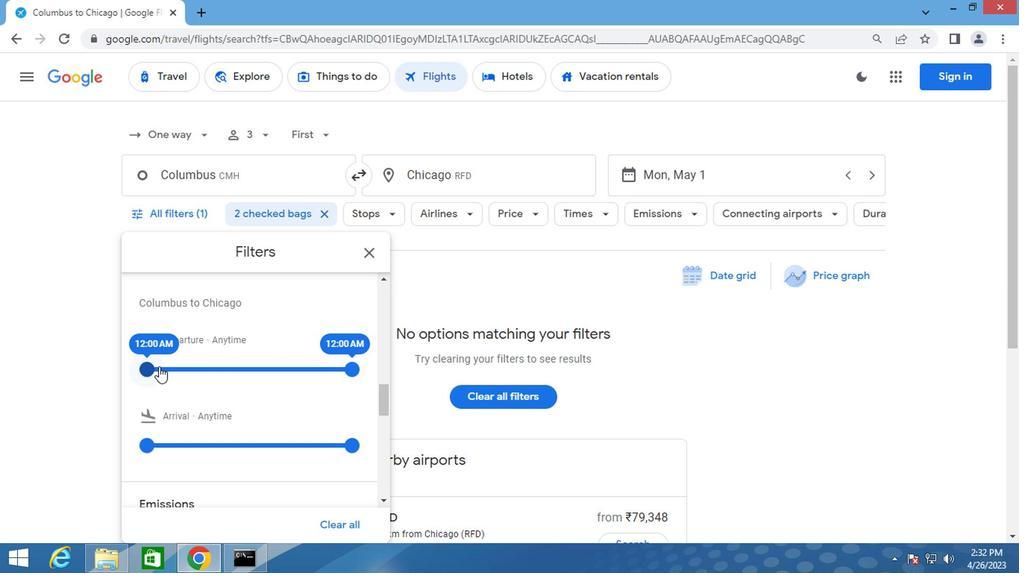 
Action: Mouse moved to (368, 240)
Screenshot: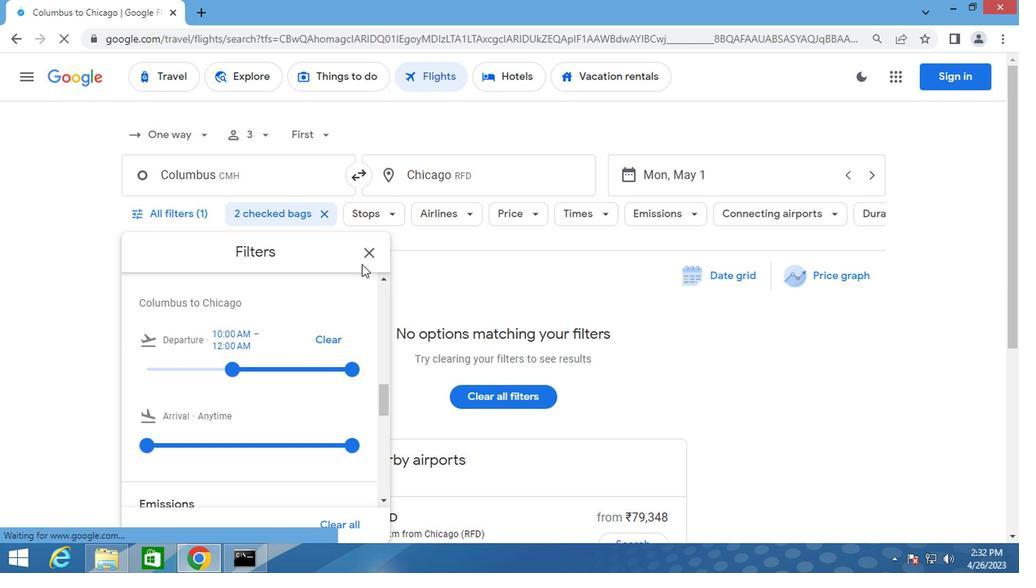 
Action: Mouse pressed left at (368, 240)
Screenshot: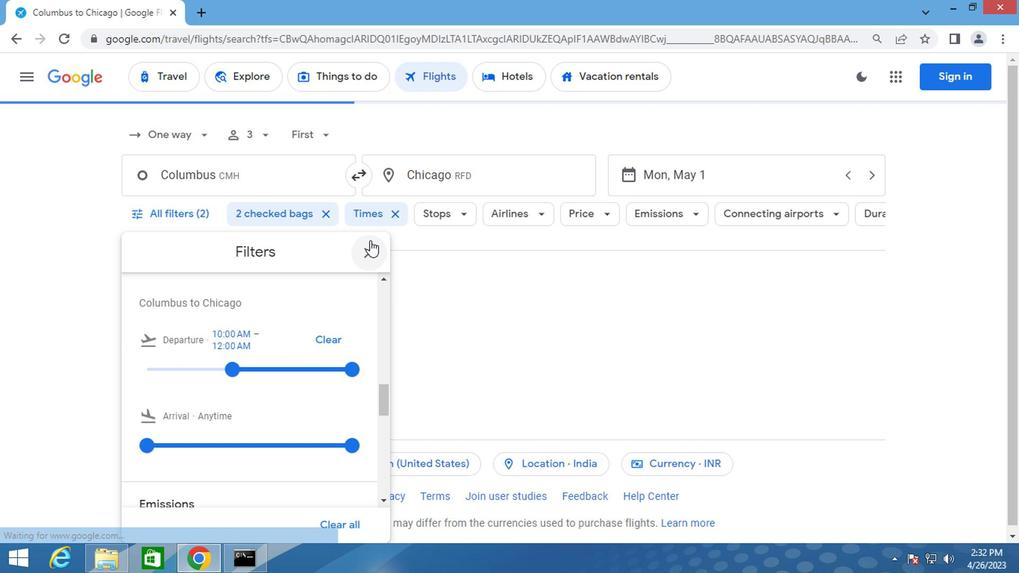 
Action: Key pressed <Key.f8>
Screenshot: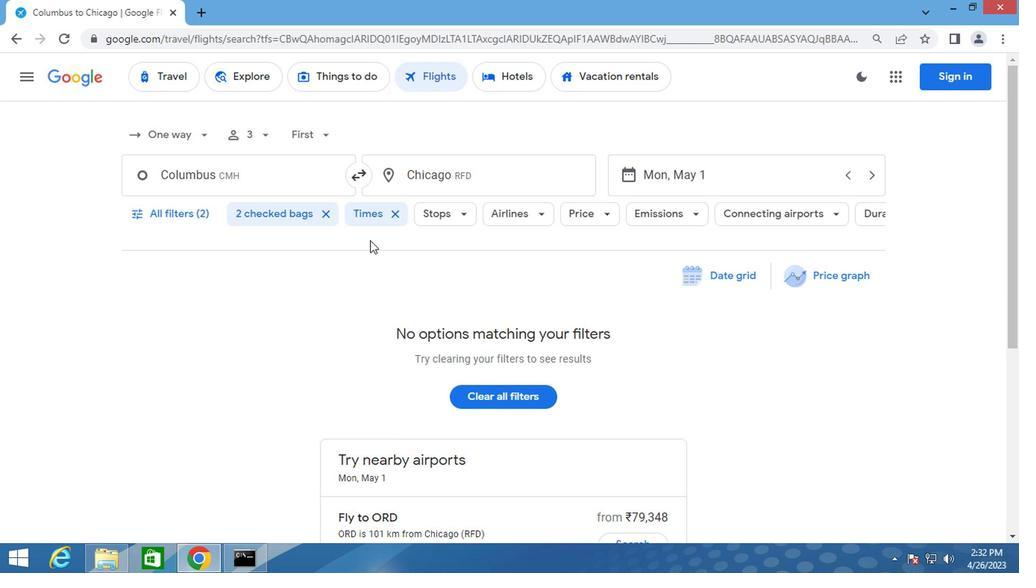 
